 Task: Find connections with filter location Lüneburg with filter topic #leadership with filter profile language English with filter current company Slice with filter school Budge Budge Institute of Technology 276 with filter industry Travel Arrangements with filter service category Resume Writing with filter keywords title Video or Film Producer
Action: Mouse moved to (504, 47)
Screenshot: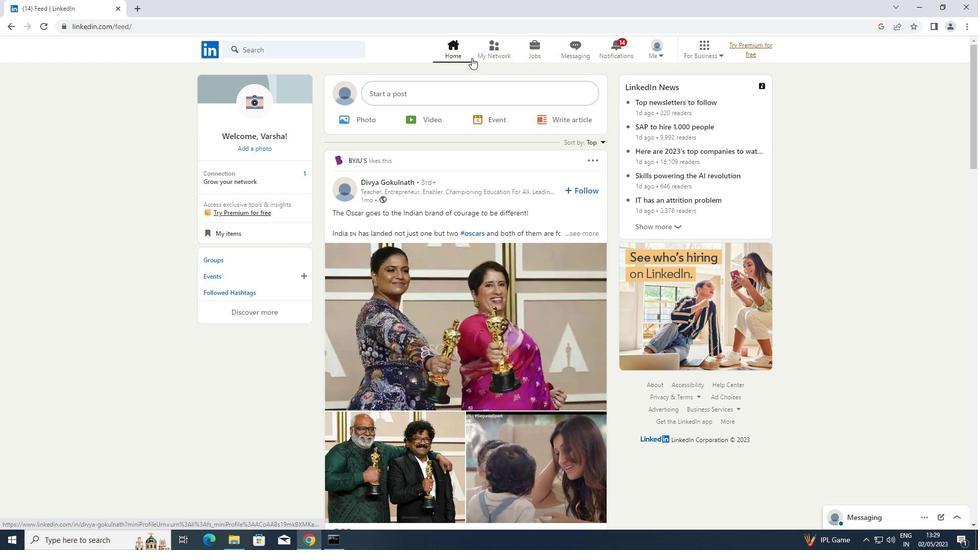 
Action: Mouse pressed left at (504, 47)
Screenshot: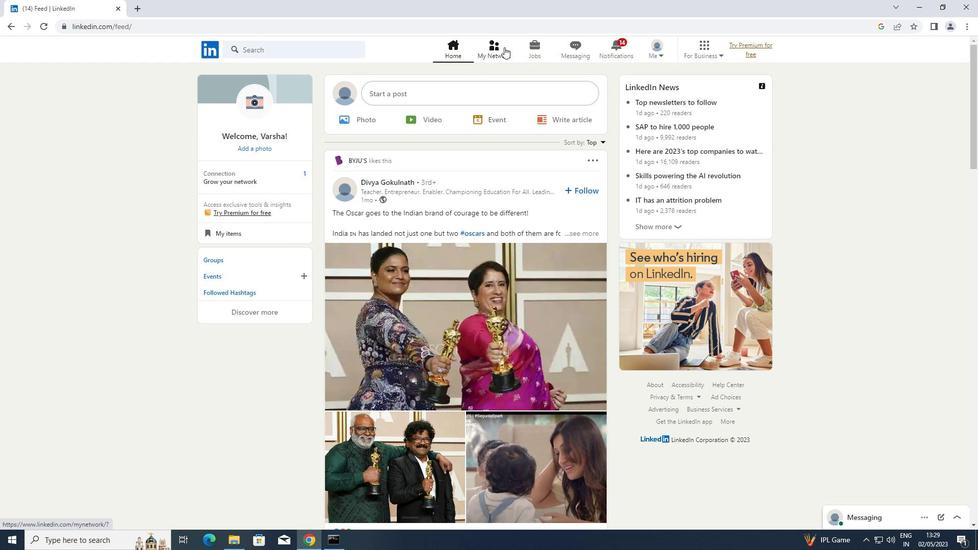 
Action: Mouse moved to (229, 111)
Screenshot: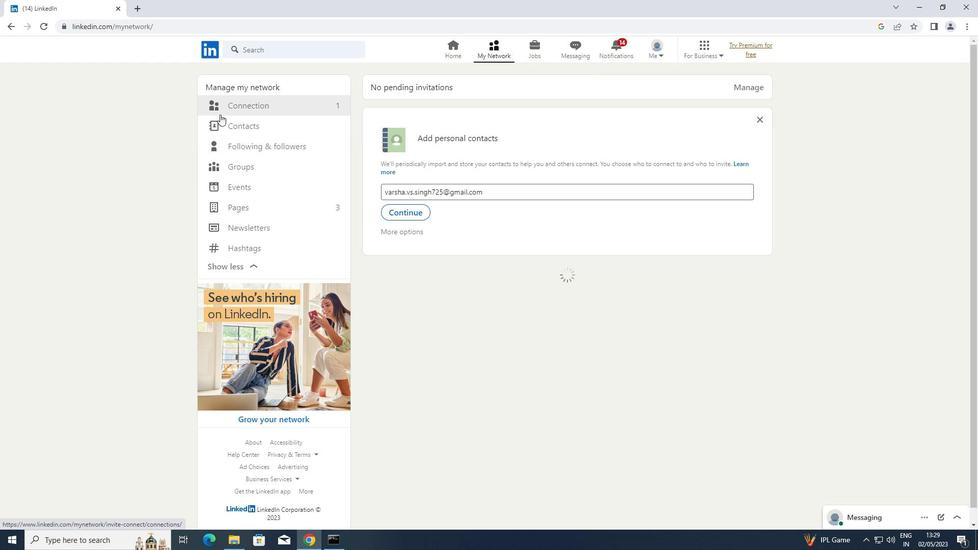 
Action: Mouse pressed left at (229, 111)
Screenshot: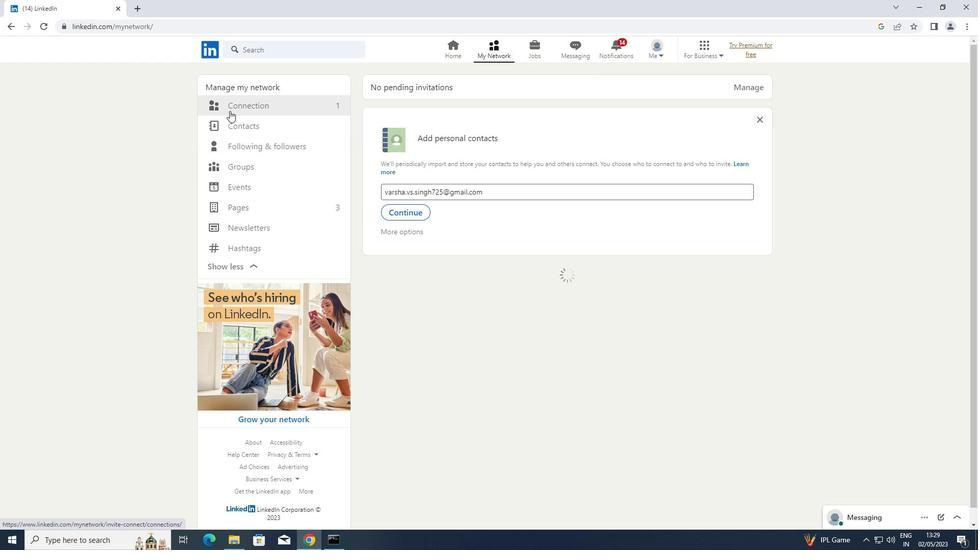 
Action: Mouse moved to (569, 102)
Screenshot: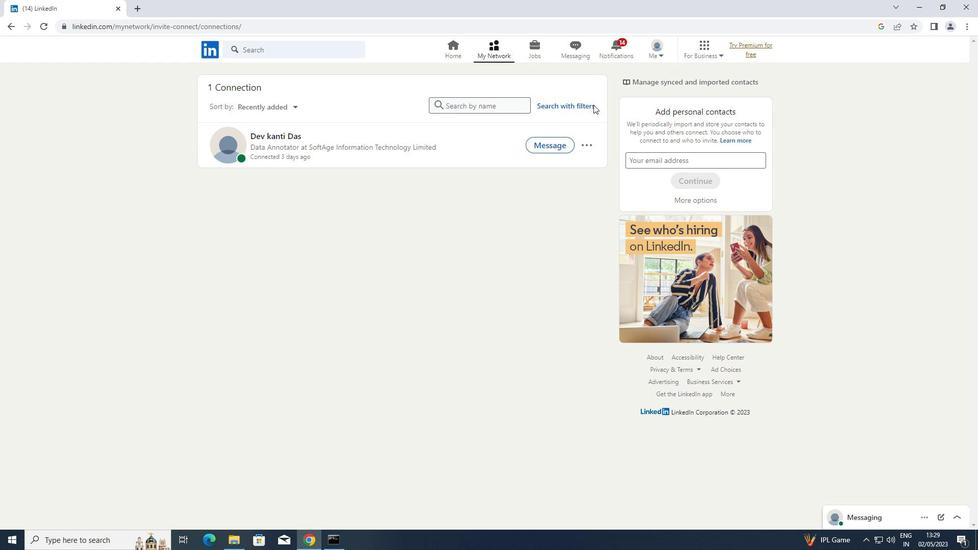 
Action: Mouse pressed left at (569, 102)
Screenshot: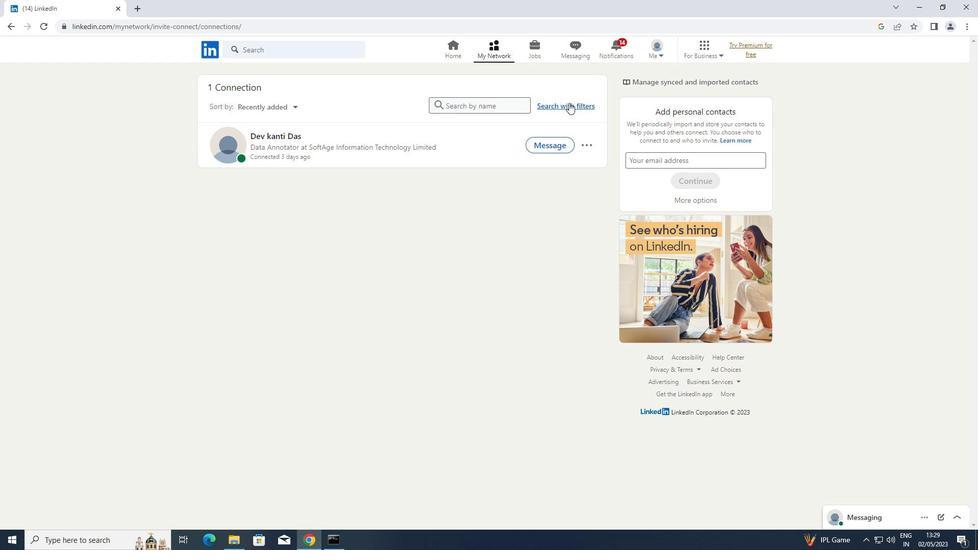 
Action: Mouse moved to (522, 81)
Screenshot: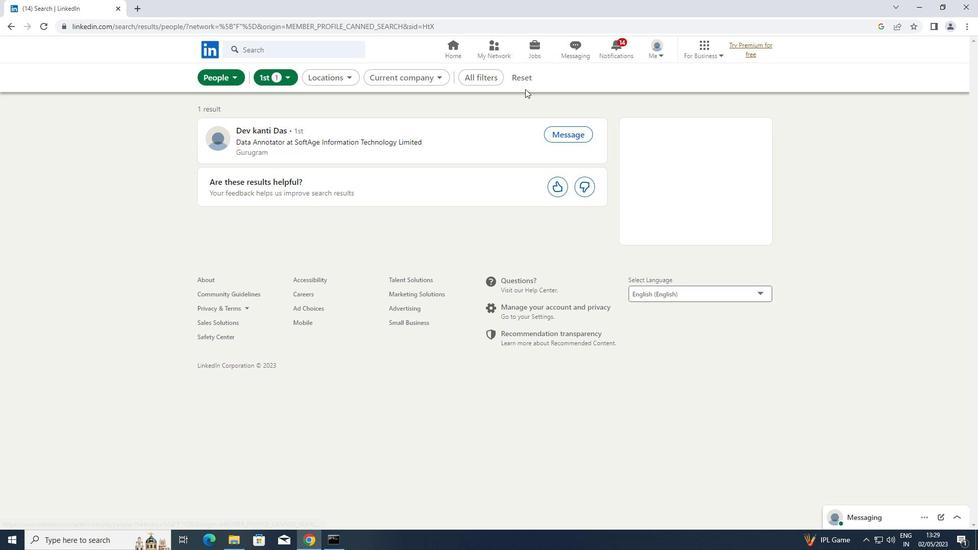 
Action: Mouse pressed left at (522, 81)
Screenshot: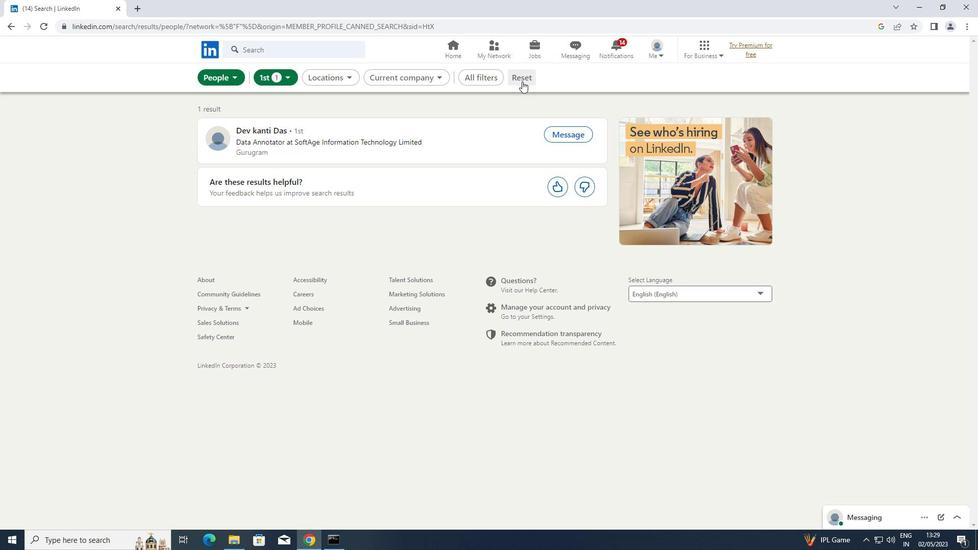 
Action: Mouse moved to (517, 77)
Screenshot: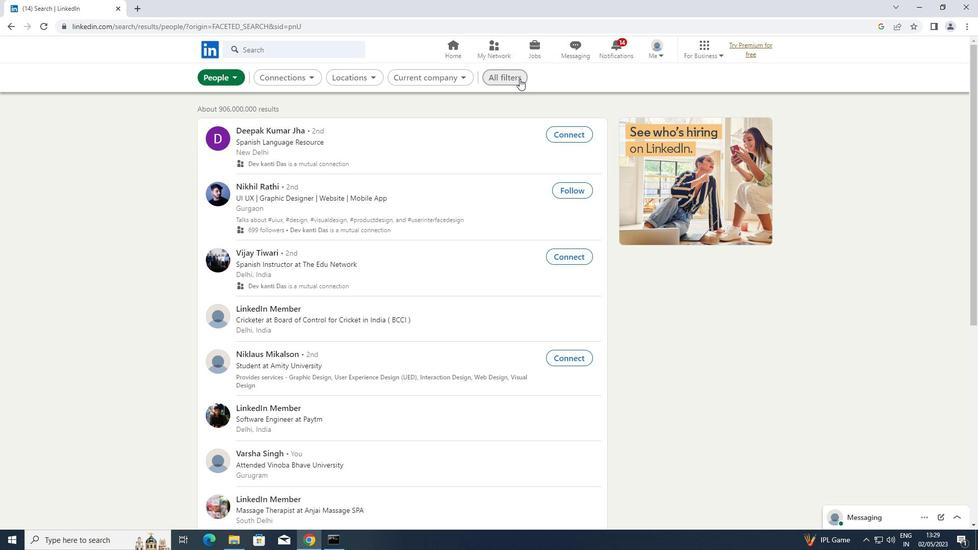 
Action: Mouse pressed left at (517, 77)
Screenshot: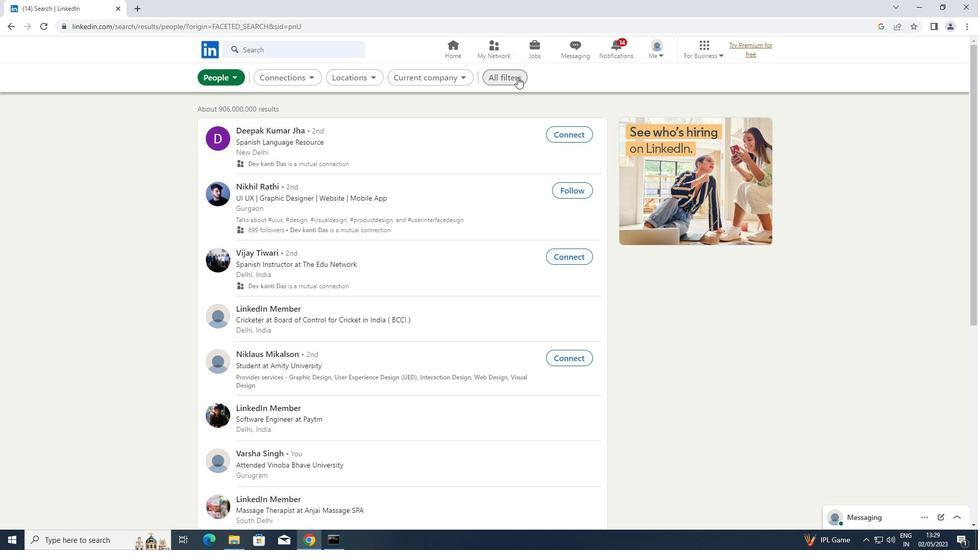
Action: Mouse moved to (721, 220)
Screenshot: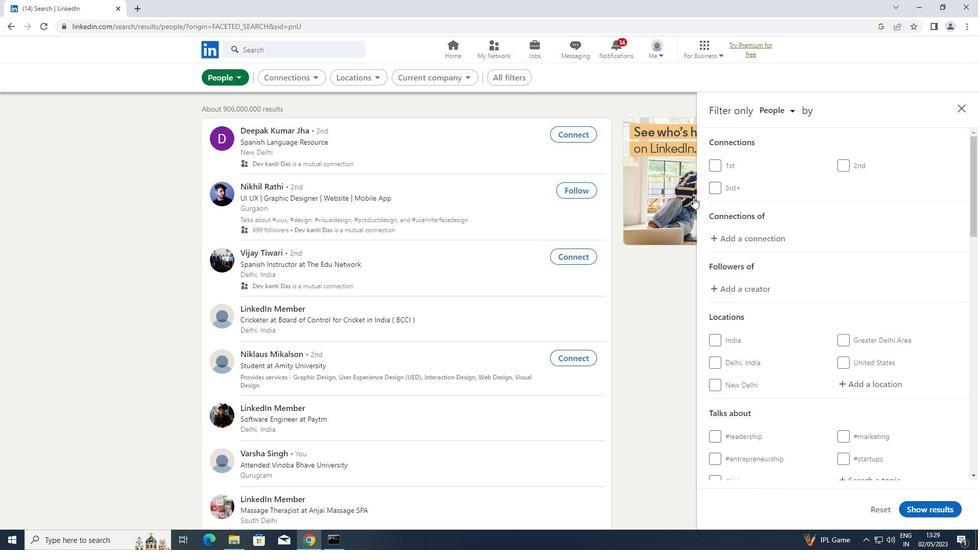 
Action: Mouse scrolled (721, 220) with delta (0, 0)
Screenshot: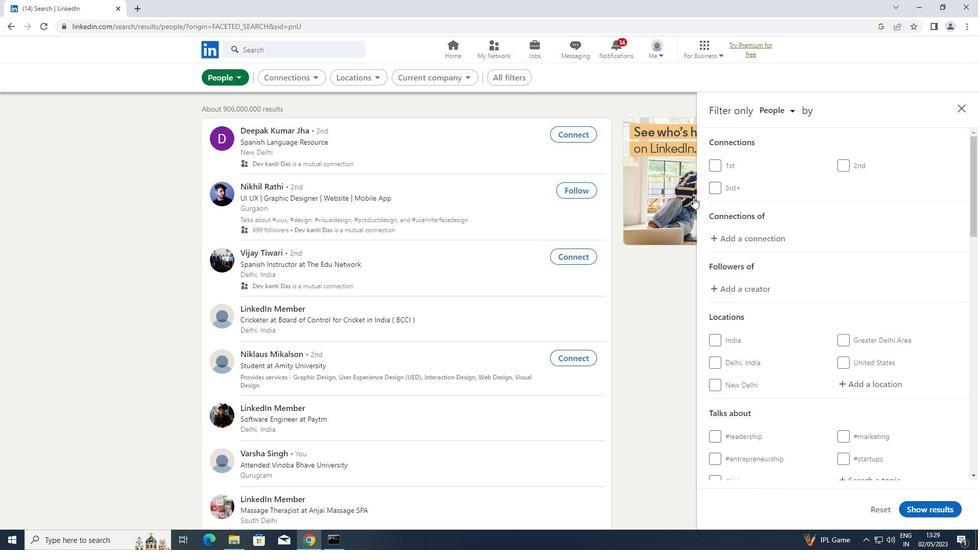 
Action: Mouse moved to (726, 227)
Screenshot: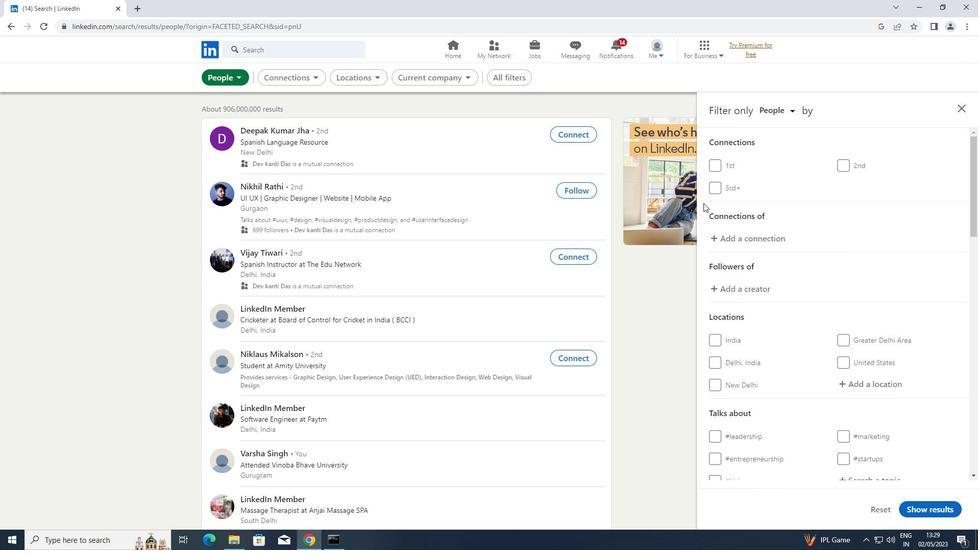 
Action: Mouse scrolled (726, 227) with delta (0, 0)
Screenshot: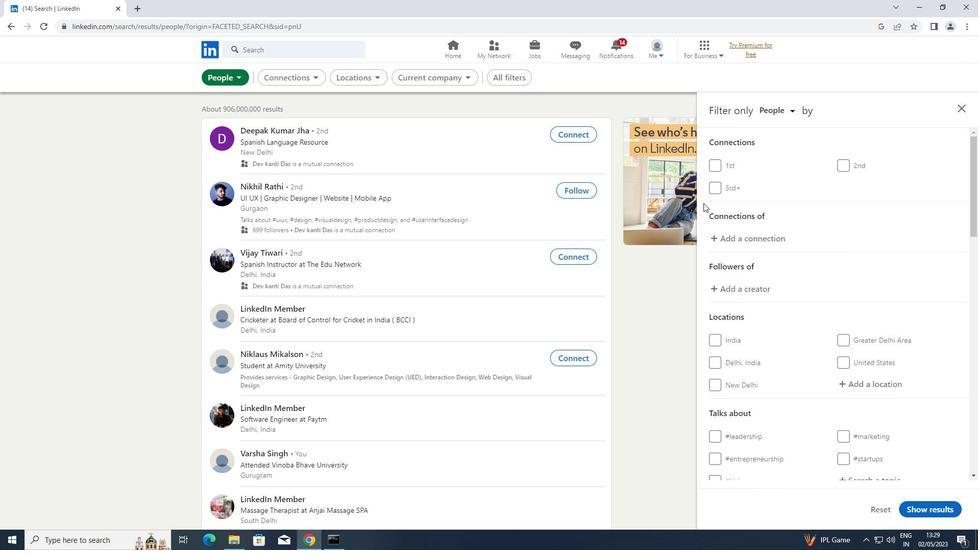 
Action: Mouse scrolled (726, 227) with delta (0, 0)
Screenshot: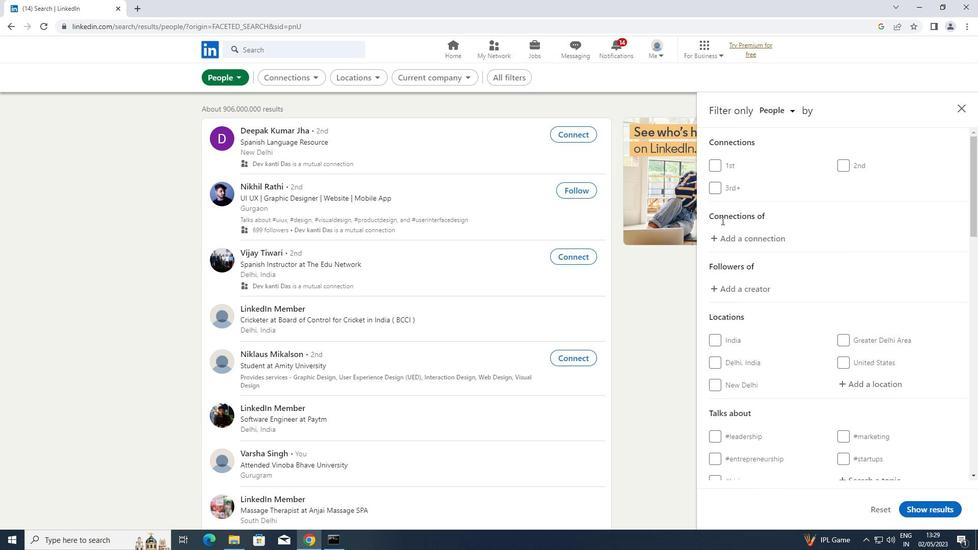
Action: Mouse moved to (864, 232)
Screenshot: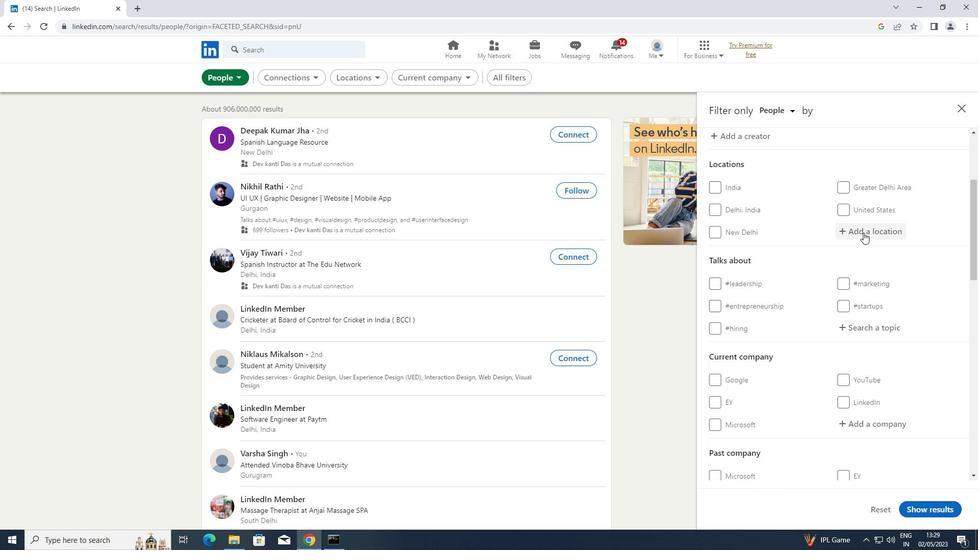 
Action: Mouse pressed left at (864, 232)
Screenshot: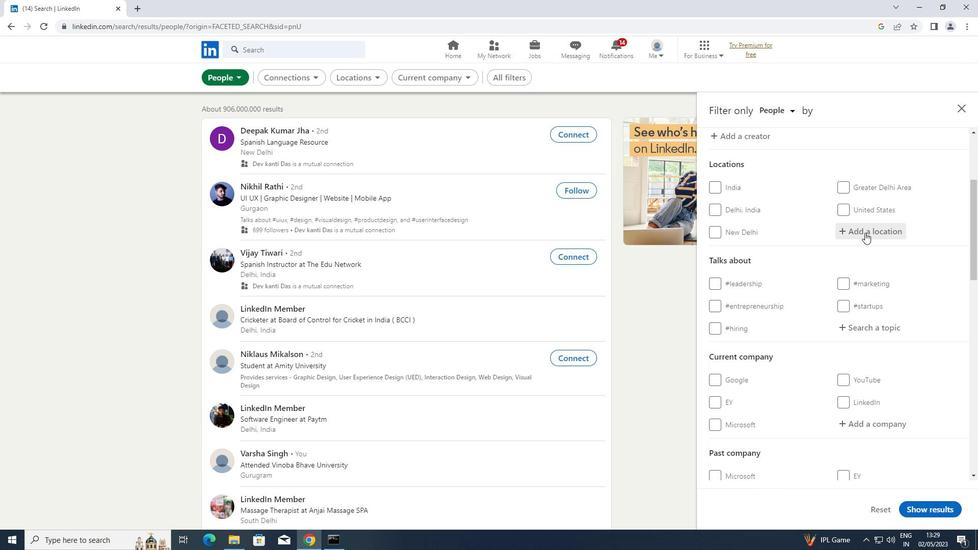 
Action: Key pressed <Key.shift>LUNEBERG
Screenshot: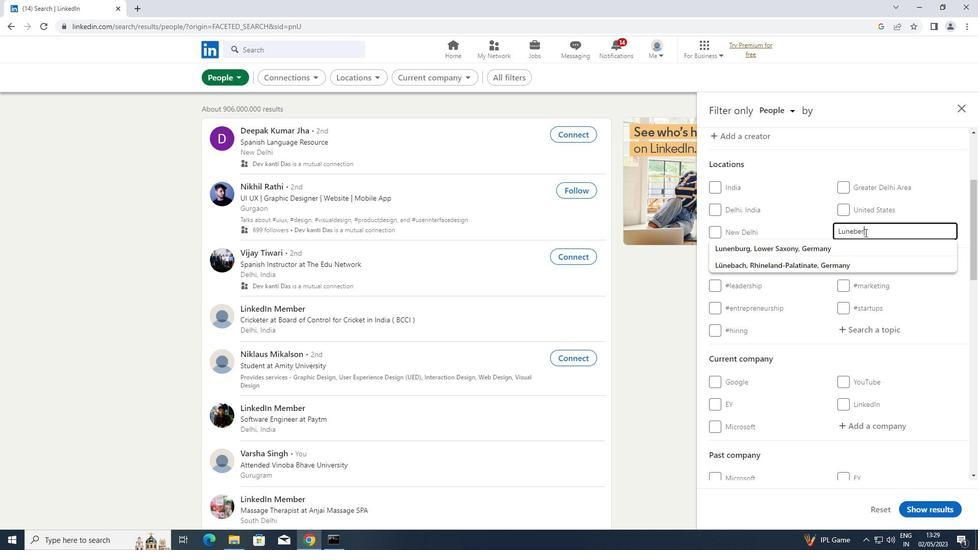 
Action: Mouse moved to (869, 327)
Screenshot: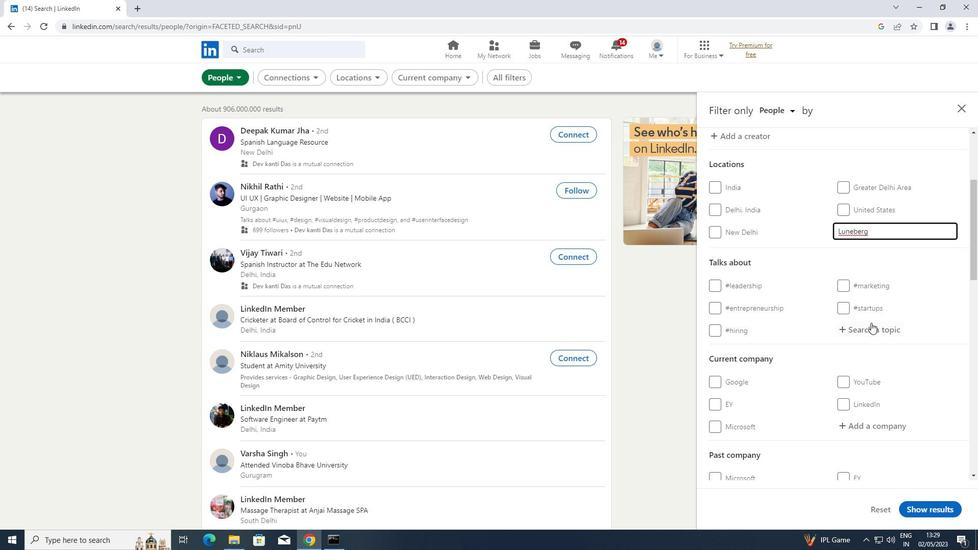 
Action: Mouse pressed left at (869, 327)
Screenshot: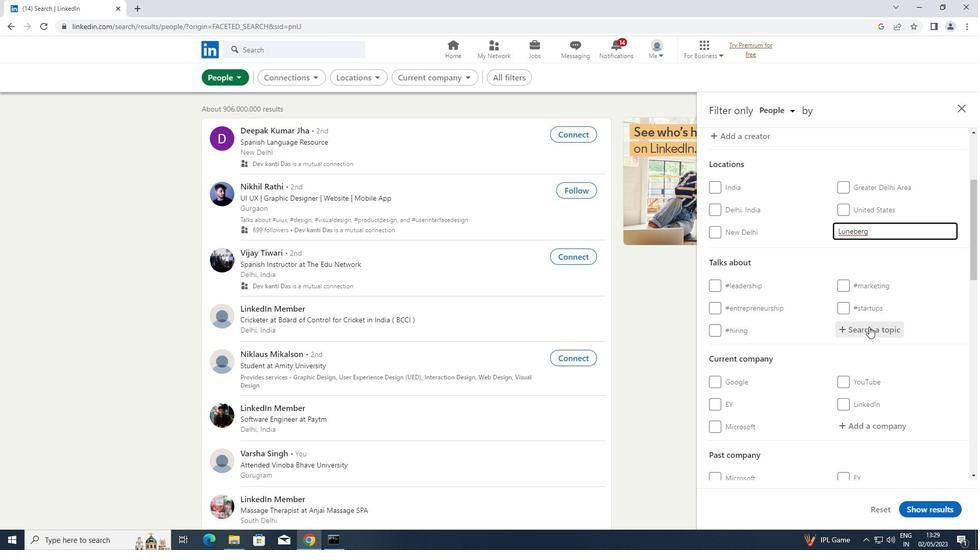 
Action: Key pressed LEADERSHI
Screenshot: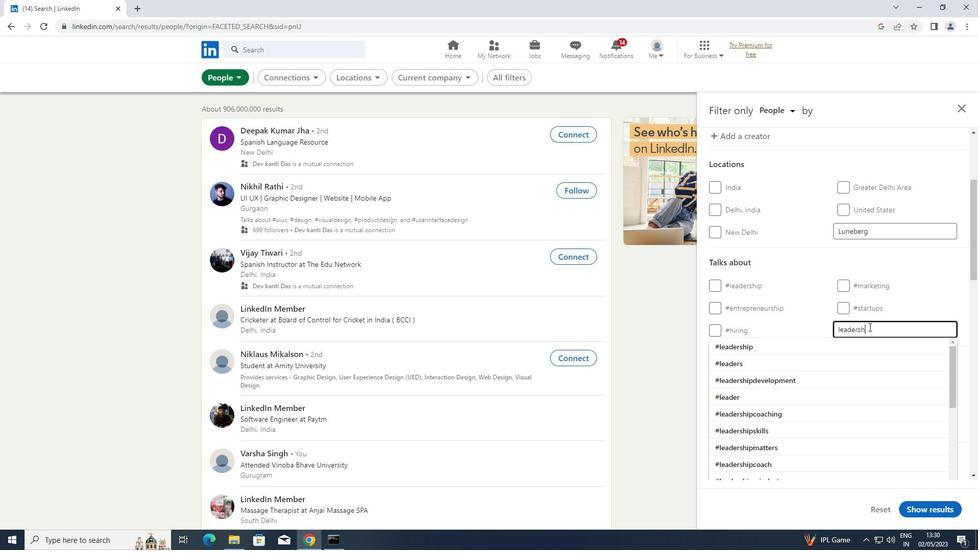 
Action: Mouse moved to (799, 347)
Screenshot: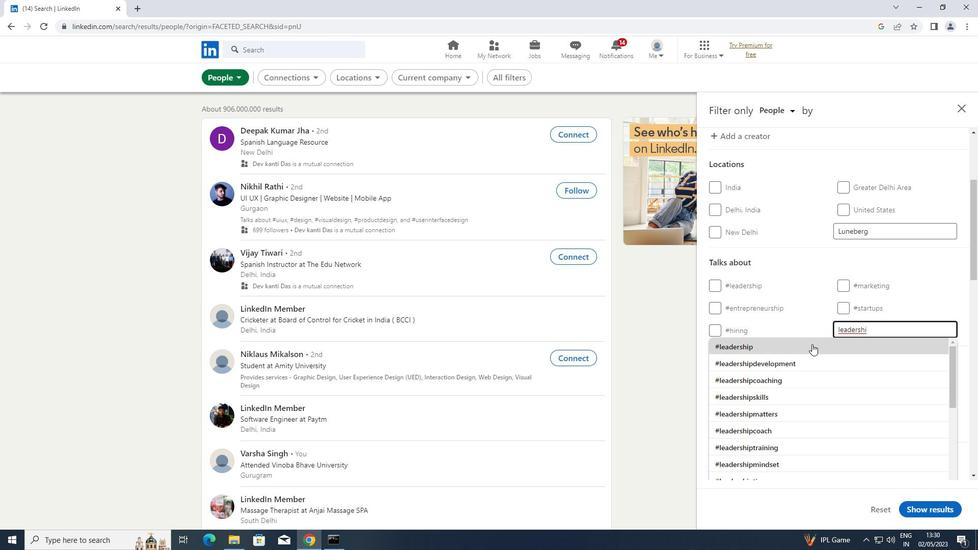 
Action: Mouse pressed left at (799, 347)
Screenshot: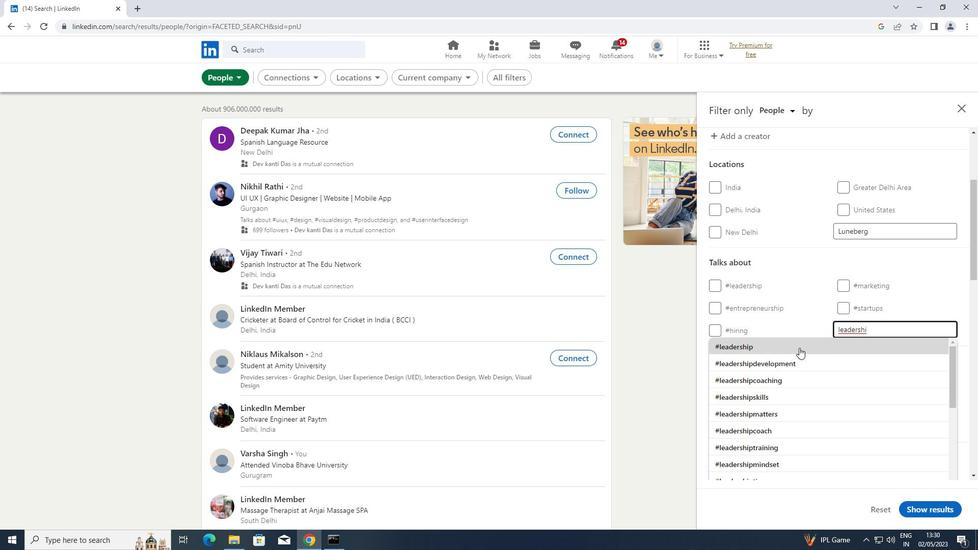 
Action: Mouse moved to (798, 344)
Screenshot: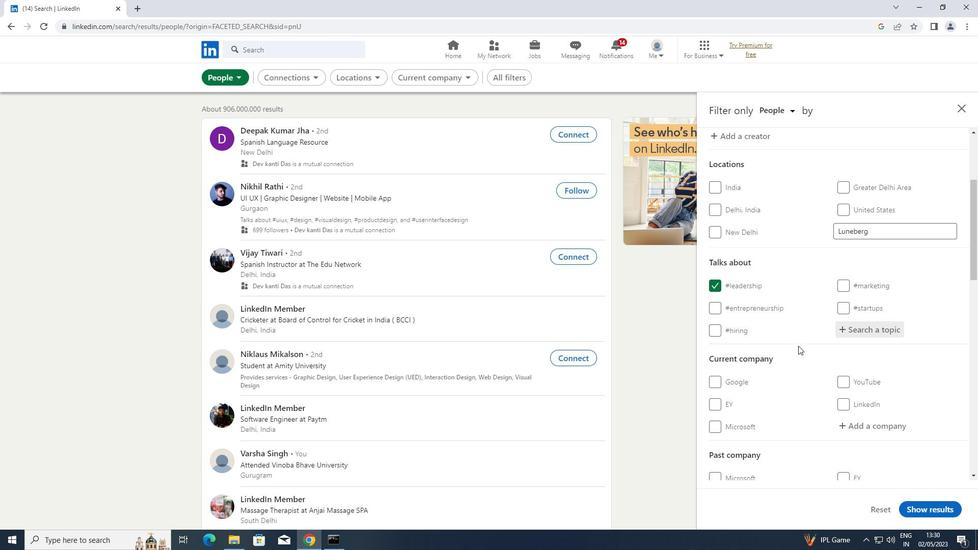 
Action: Mouse scrolled (798, 343) with delta (0, 0)
Screenshot: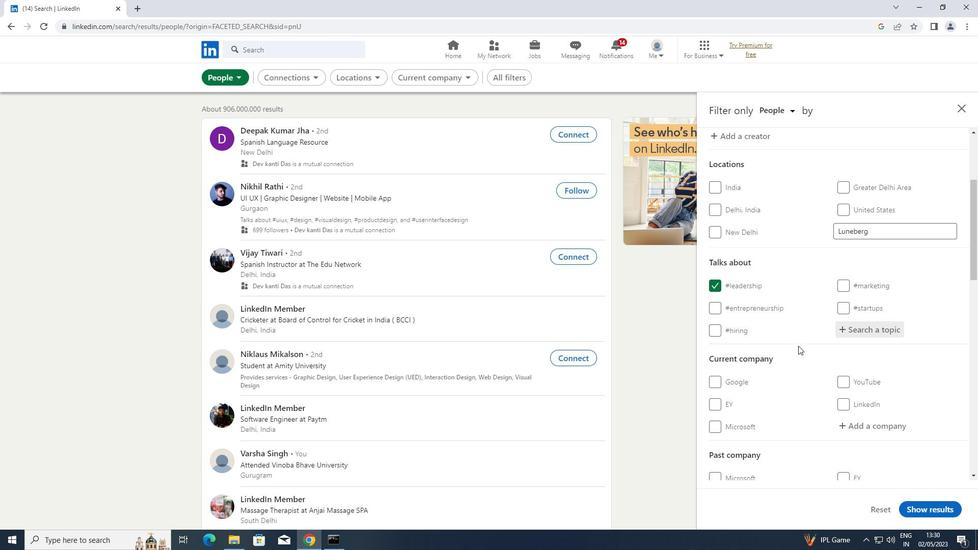 
Action: Mouse scrolled (798, 343) with delta (0, 0)
Screenshot: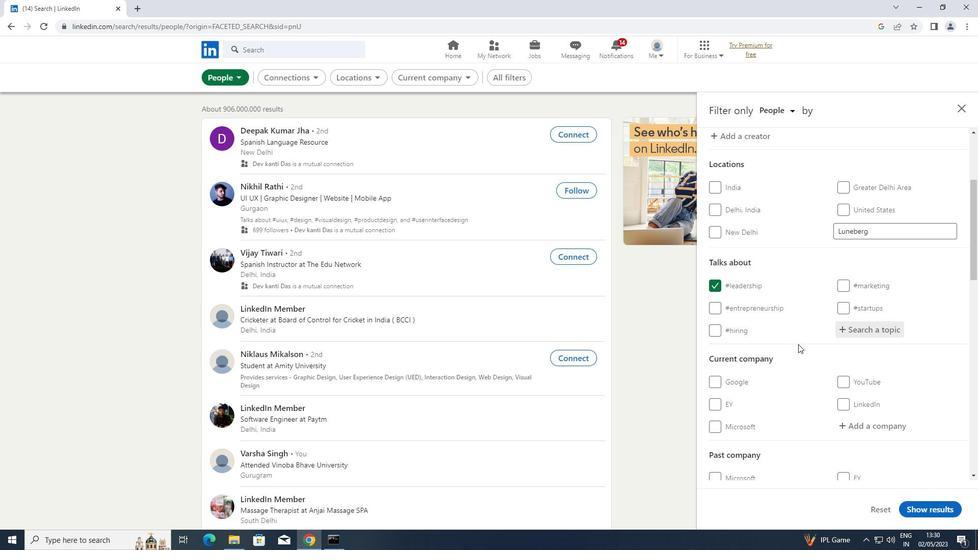 
Action: Mouse scrolled (798, 343) with delta (0, 0)
Screenshot: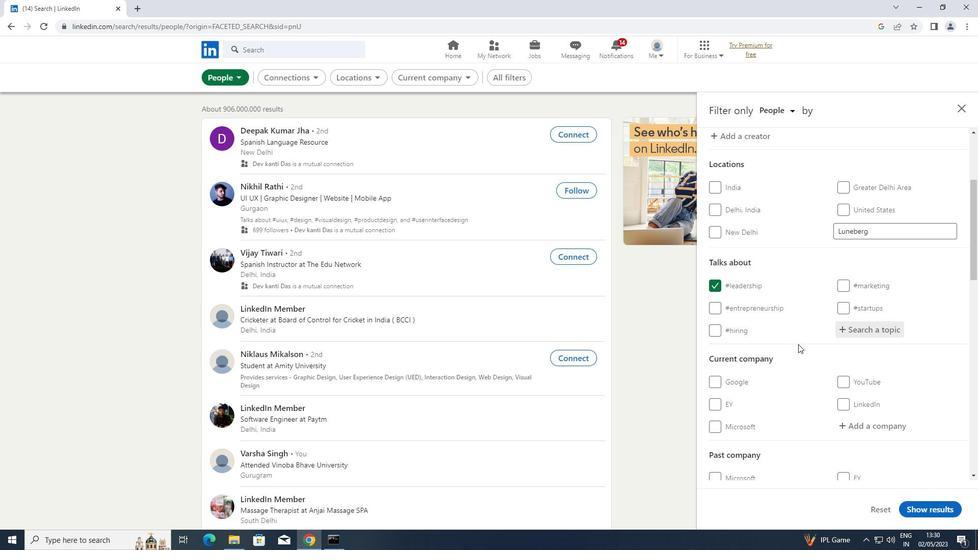 
Action: Mouse scrolled (798, 343) with delta (0, 0)
Screenshot: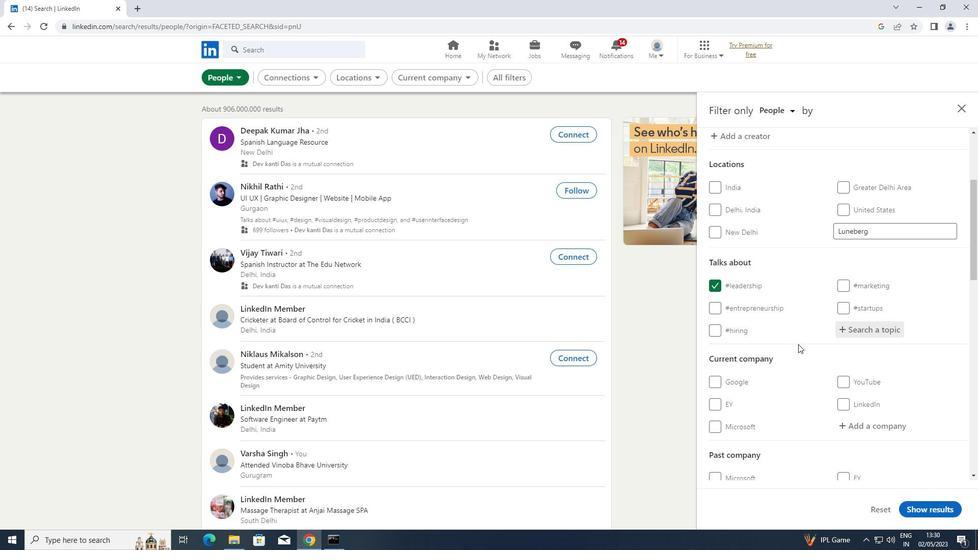 
Action: Mouse scrolled (798, 343) with delta (0, 0)
Screenshot: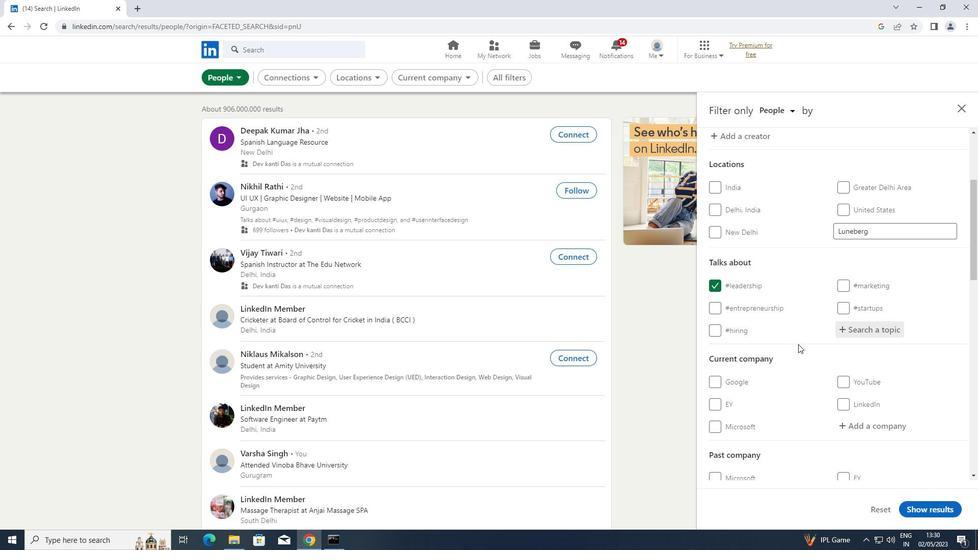 
Action: Mouse moved to (798, 343)
Screenshot: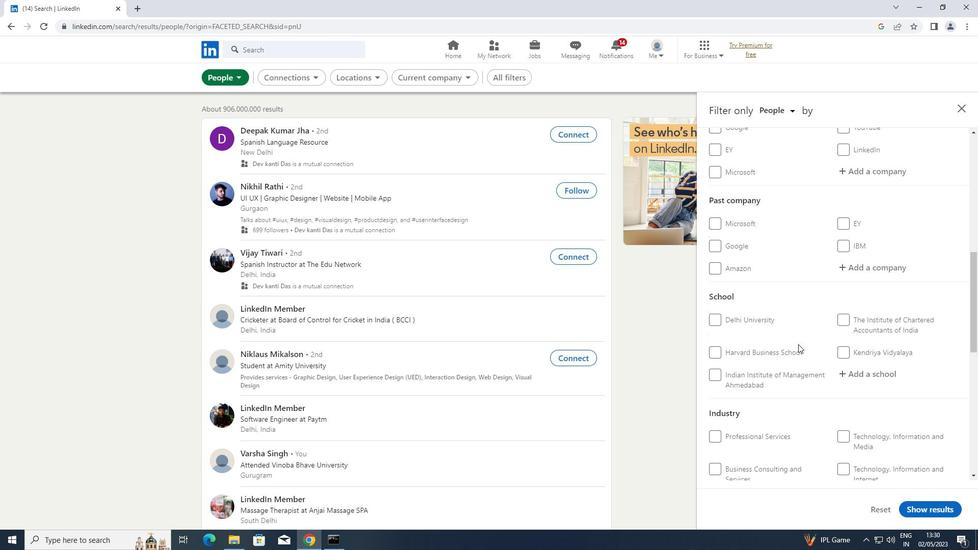 
Action: Mouse scrolled (798, 342) with delta (0, 0)
Screenshot: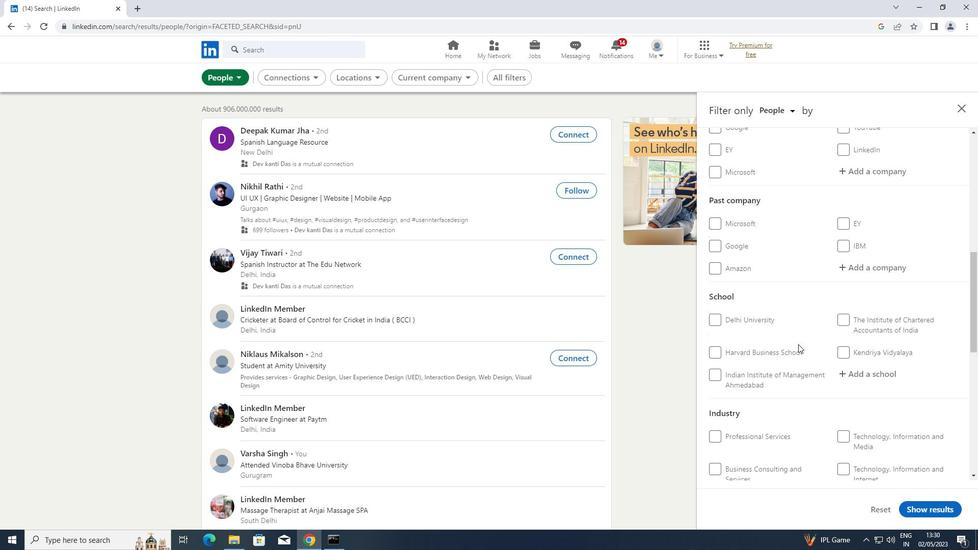 
Action: Mouse scrolled (798, 342) with delta (0, 0)
Screenshot: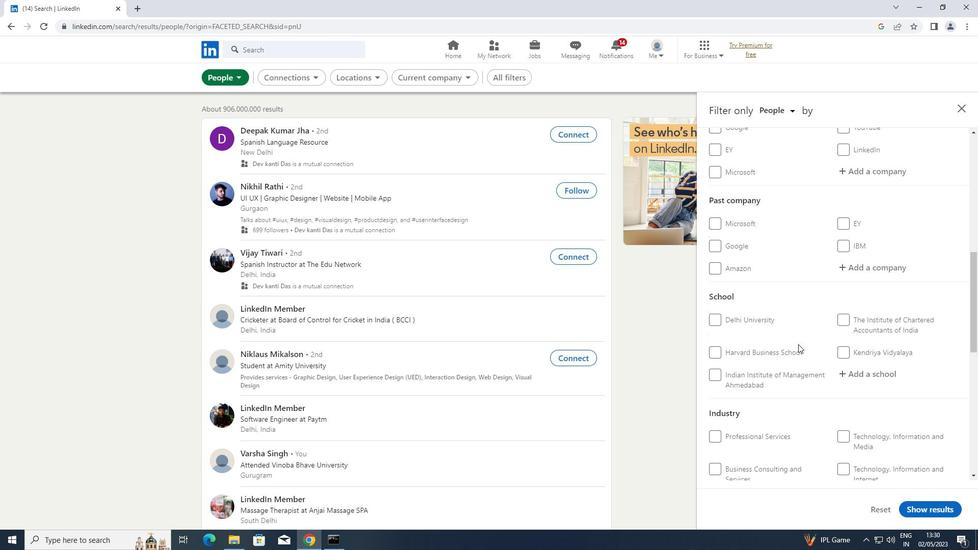 
Action: Mouse scrolled (798, 342) with delta (0, 0)
Screenshot: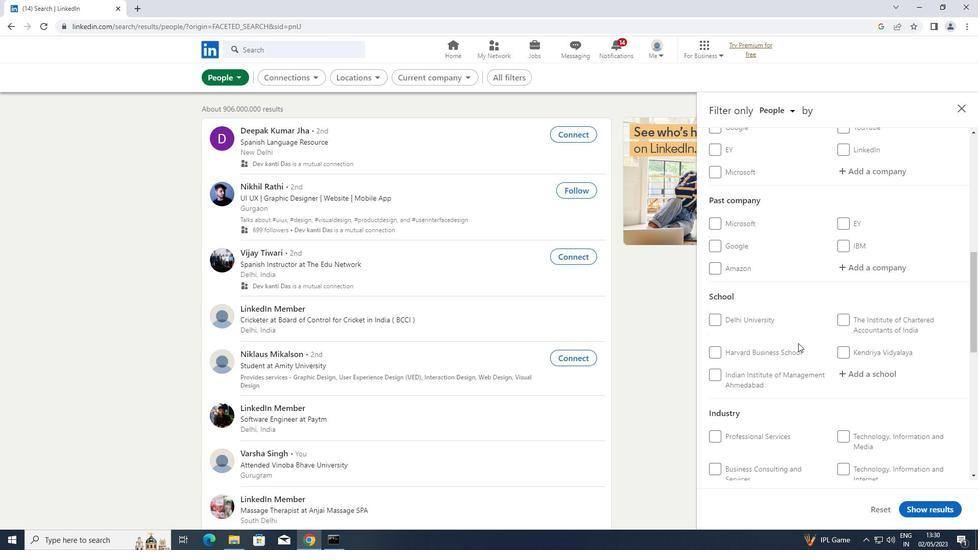 
Action: Mouse moved to (716, 398)
Screenshot: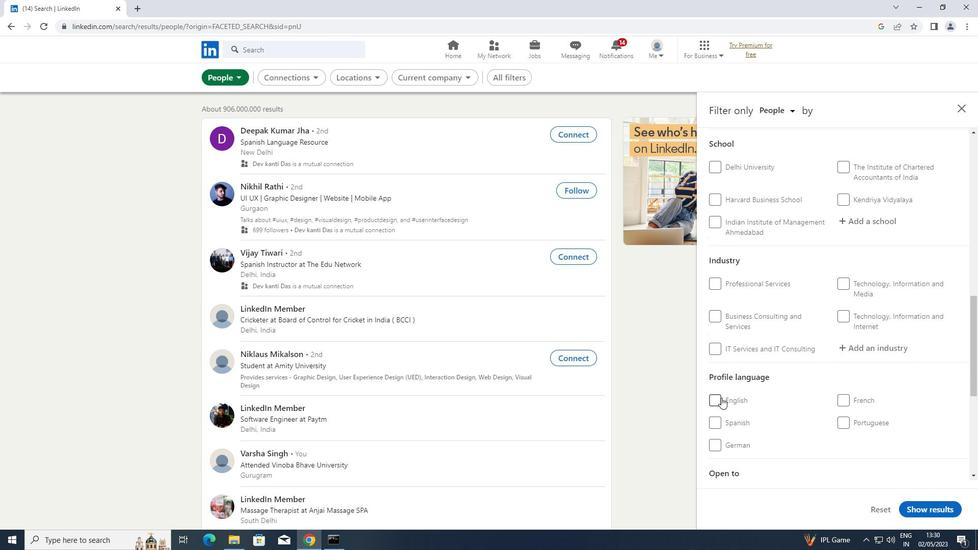 
Action: Mouse pressed left at (716, 398)
Screenshot: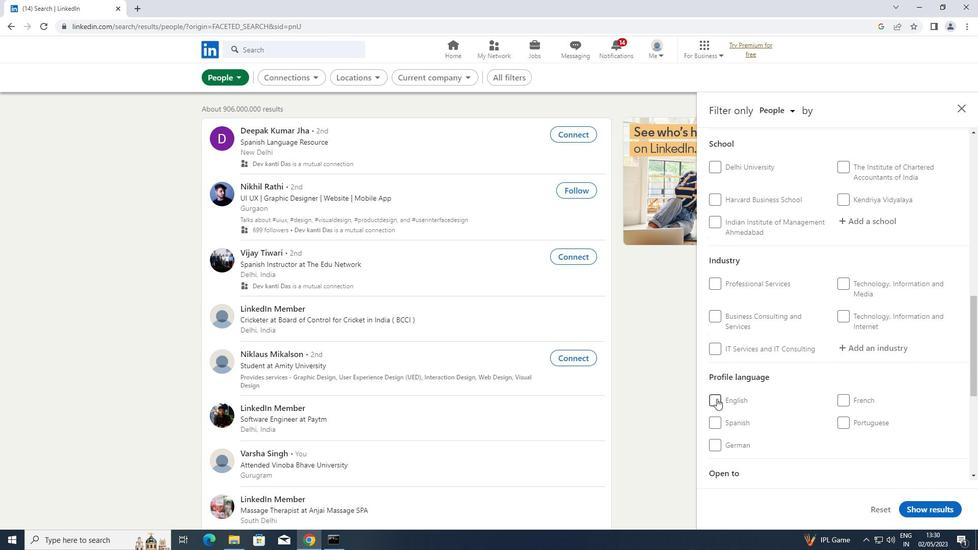 
Action: Mouse moved to (776, 340)
Screenshot: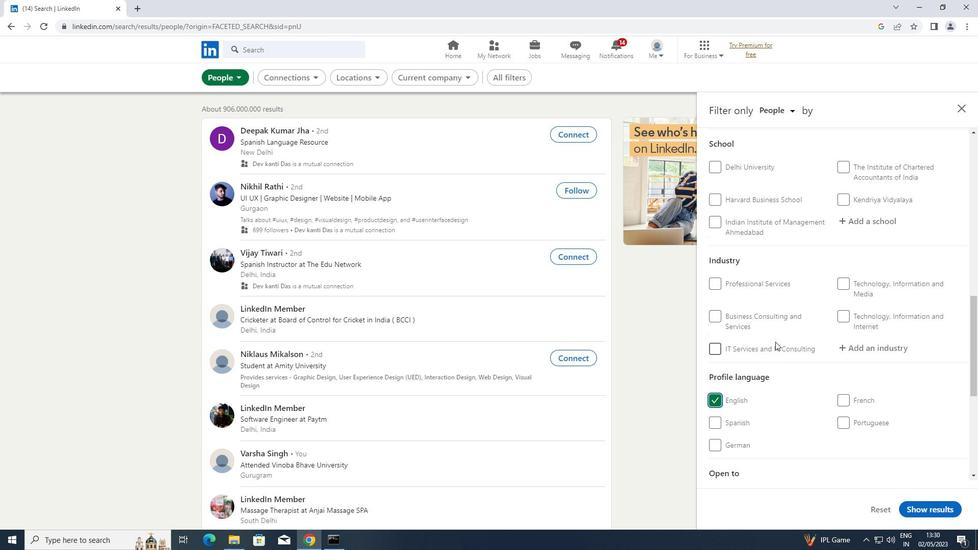 
Action: Mouse scrolled (776, 340) with delta (0, 0)
Screenshot: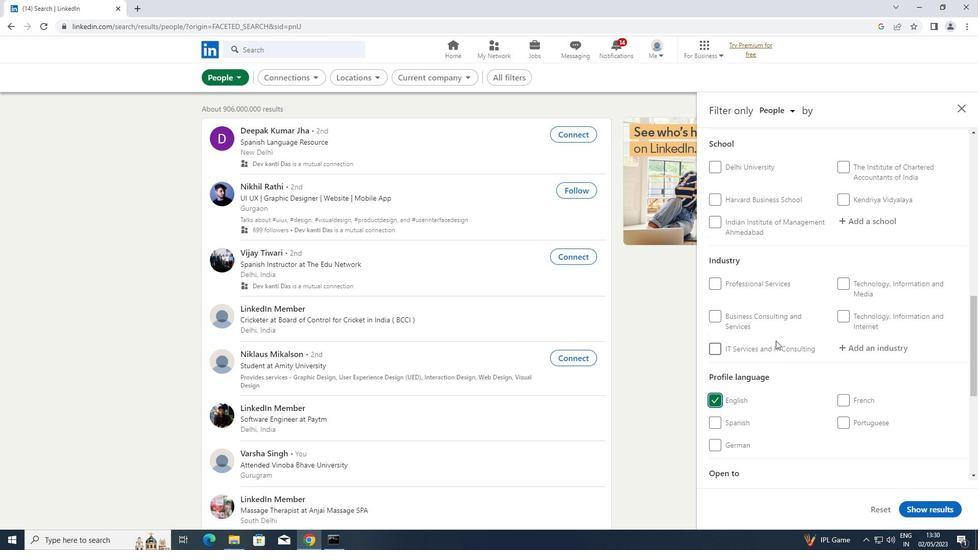 
Action: Mouse moved to (776, 339)
Screenshot: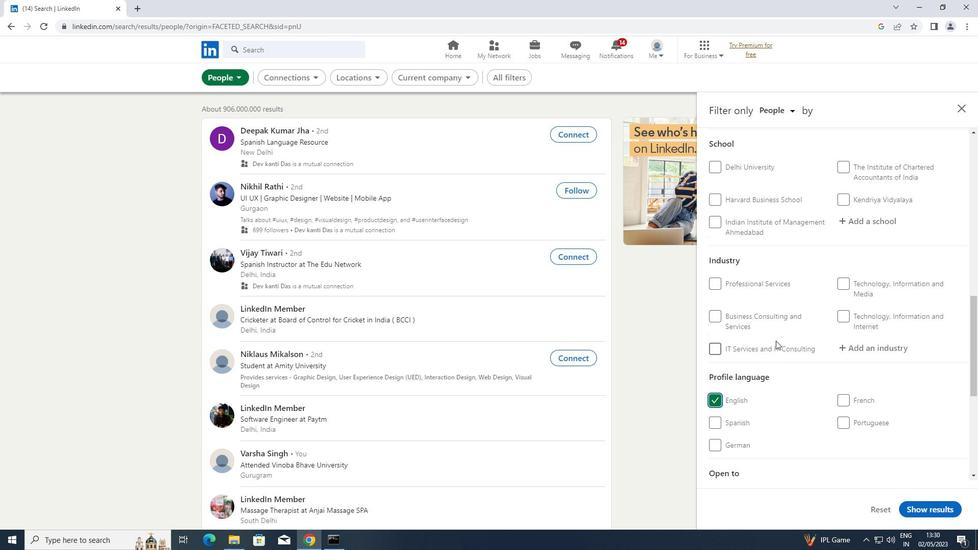 
Action: Mouse scrolled (776, 340) with delta (0, 0)
Screenshot: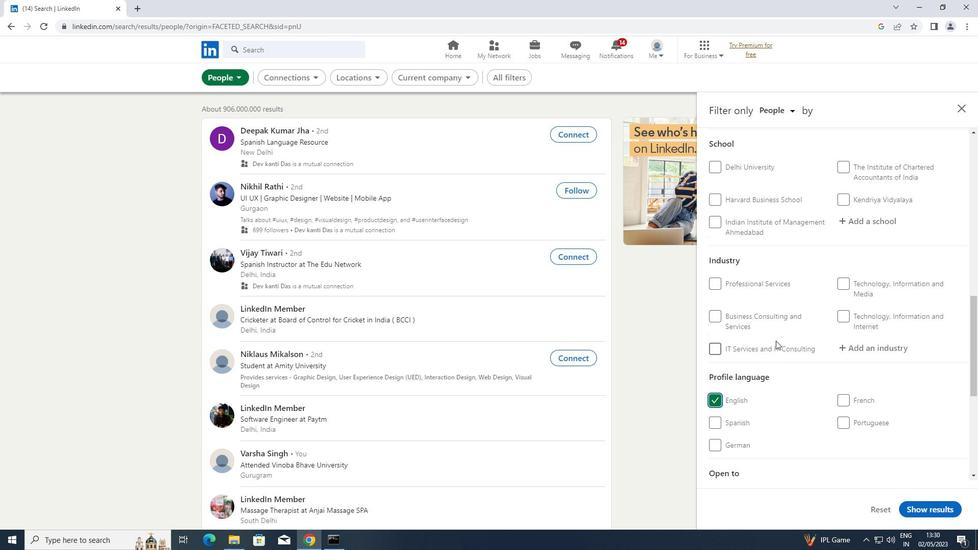 
Action: Mouse moved to (776, 338)
Screenshot: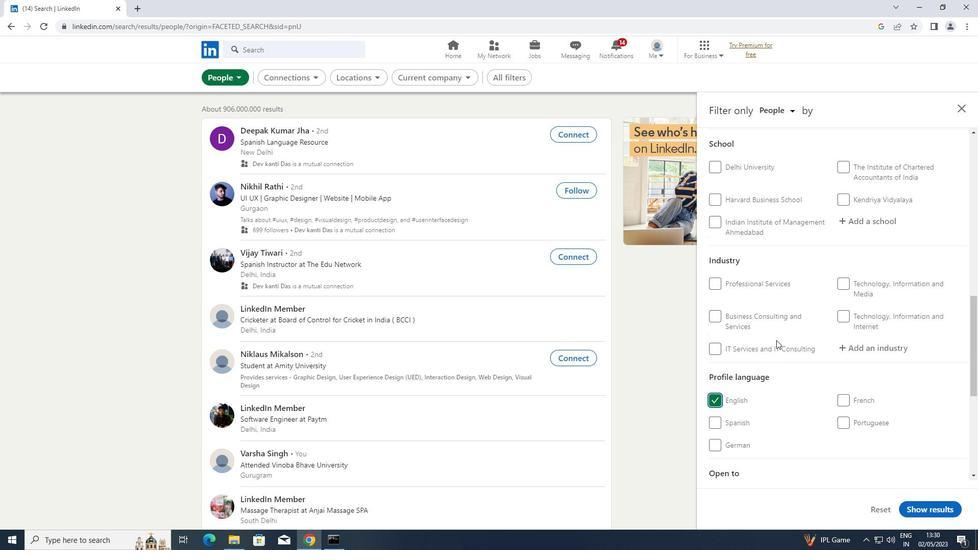 
Action: Mouse scrolled (776, 339) with delta (0, 0)
Screenshot: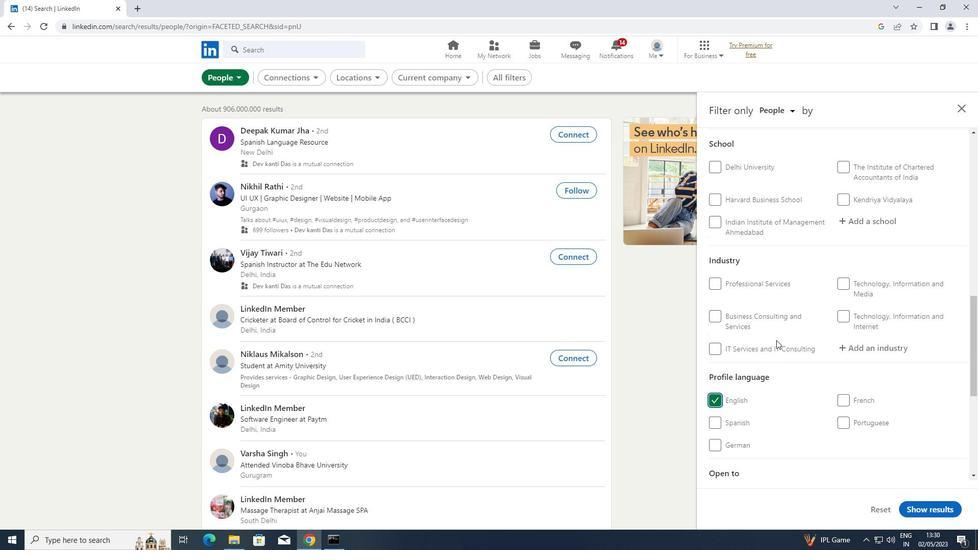 
Action: Mouse moved to (776, 338)
Screenshot: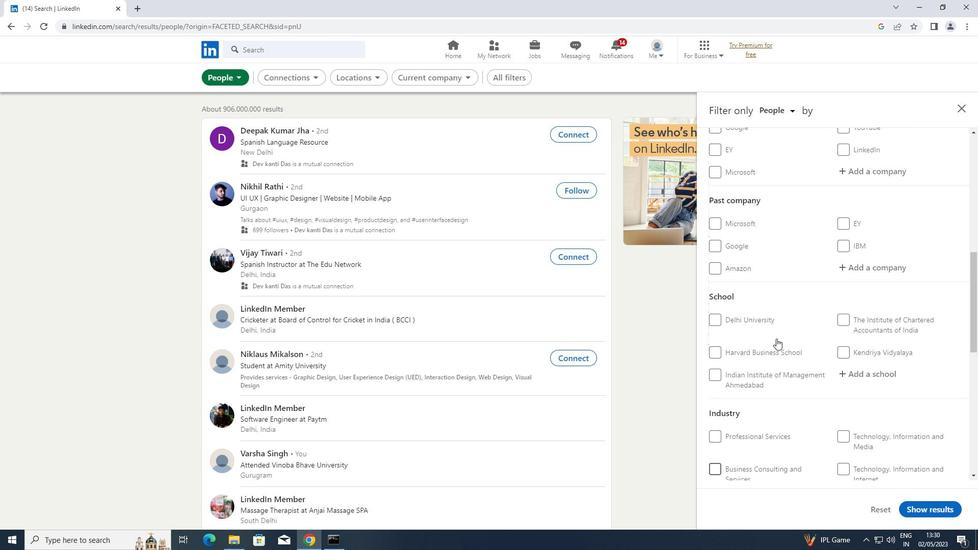
Action: Mouse scrolled (776, 339) with delta (0, 0)
Screenshot: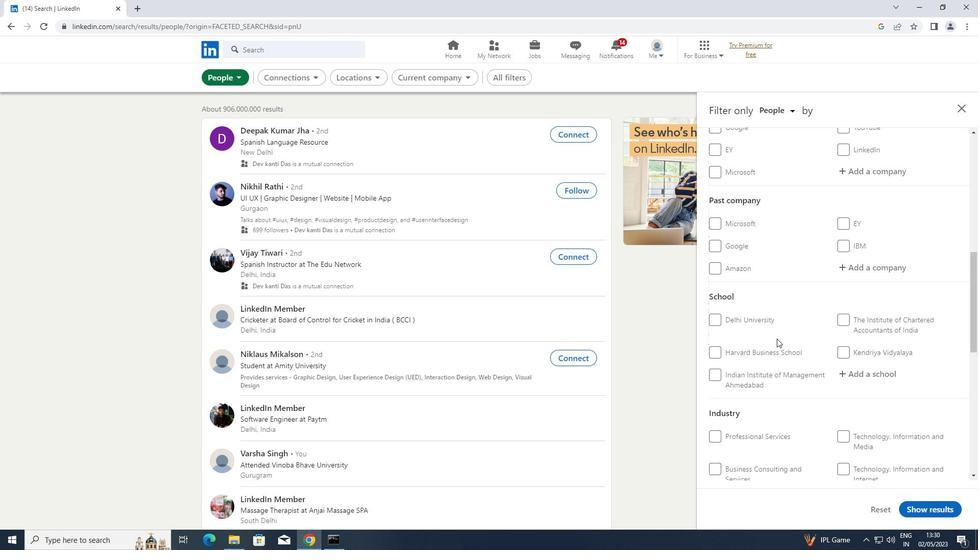 
Action: Mouse scrolled (776, 339) with delta (0, 0)
Screenshot: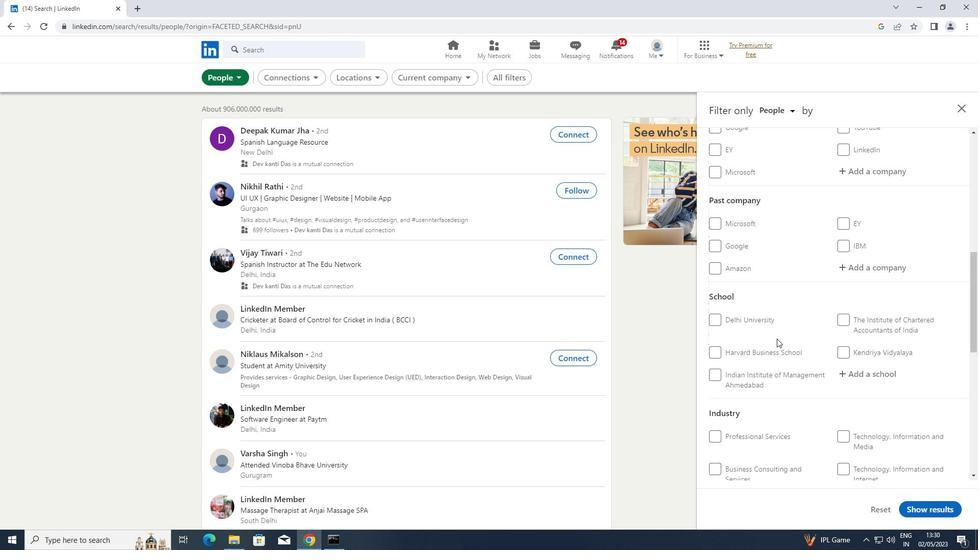 
Action: Mouse scrolled (776, 338) with delta (0, 0)
Screenshot: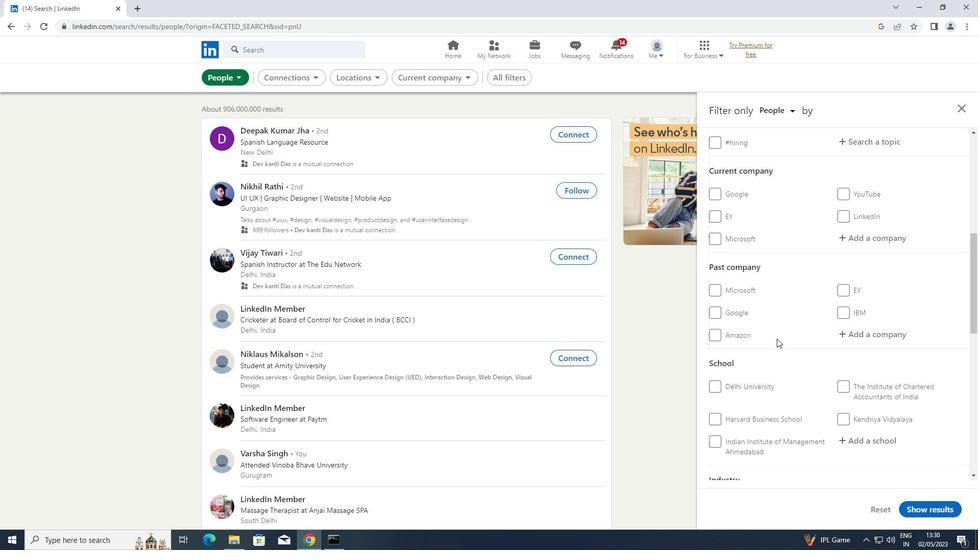 
Action: Mouse moved to (880, 219)
Screenshot: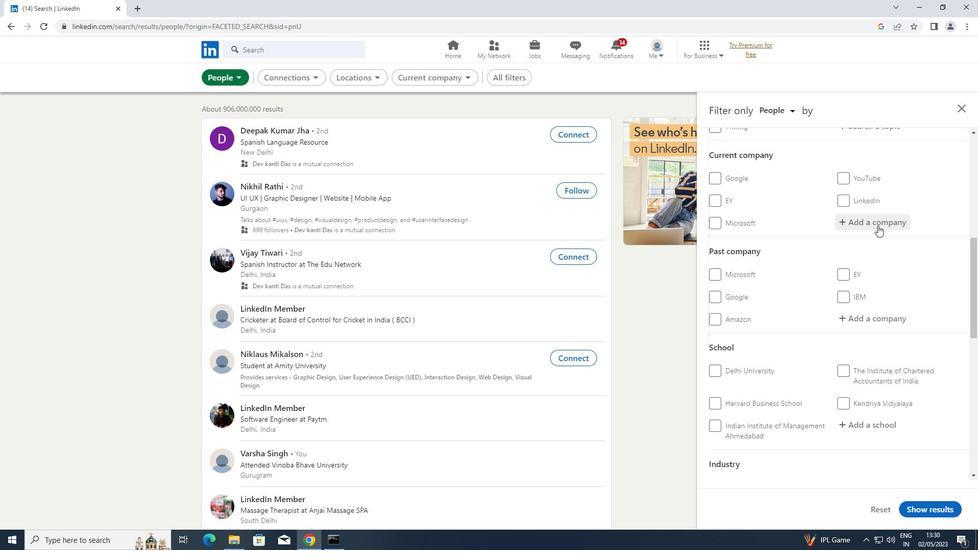 
Action: Mouse pressed left at (880, 219)
Screenshot: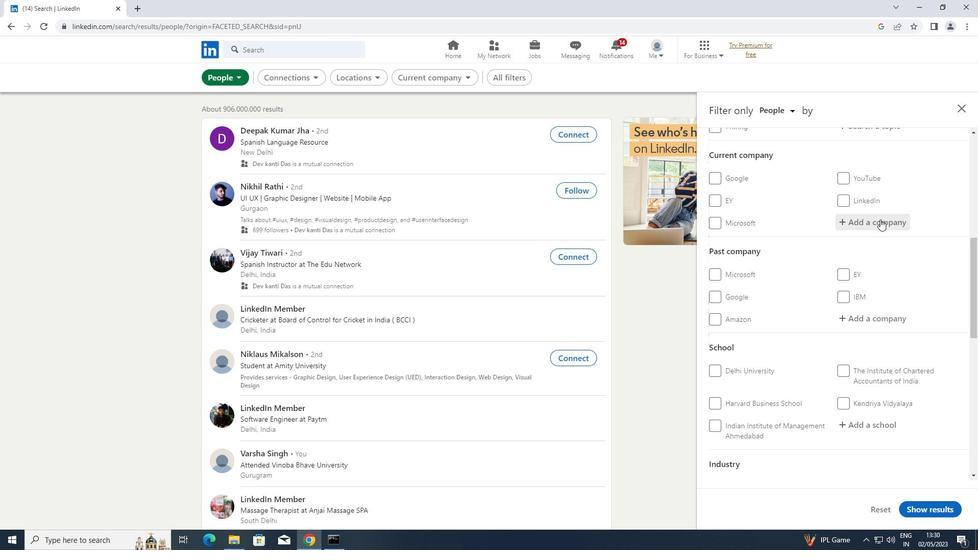 
Action: Key pressed <Key.shift>SLICE
Screenshot: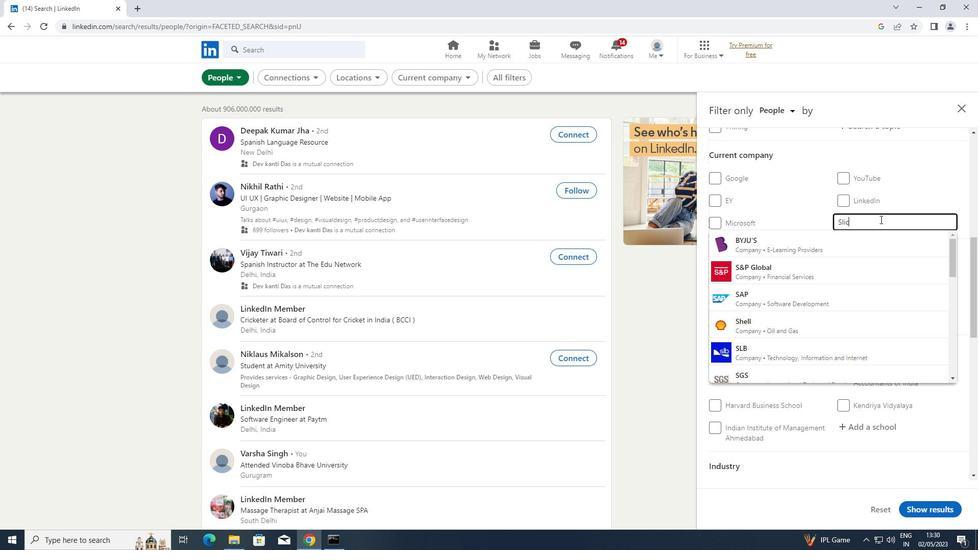 
Action: Mouse moved to (800, 247)
Screenshot: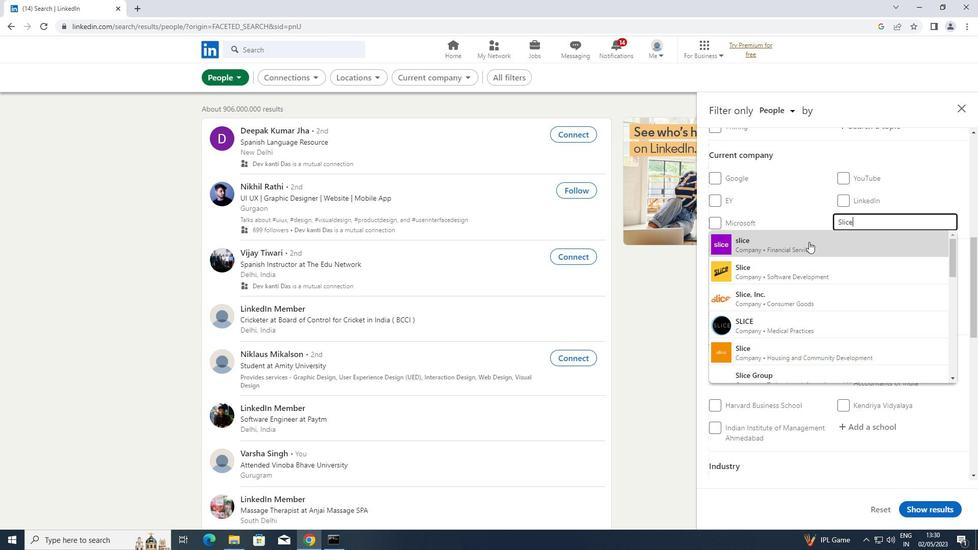 
Action: Mouse pressed left at (800, 247)
Screenshot: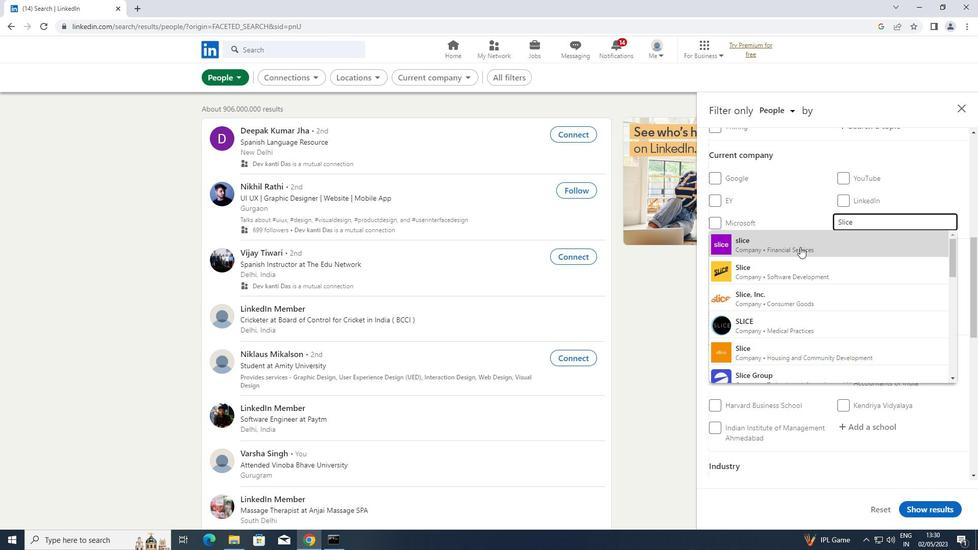 
Action: Mouse scrolled (800, 246) with delta (0, 0)
Screenshot: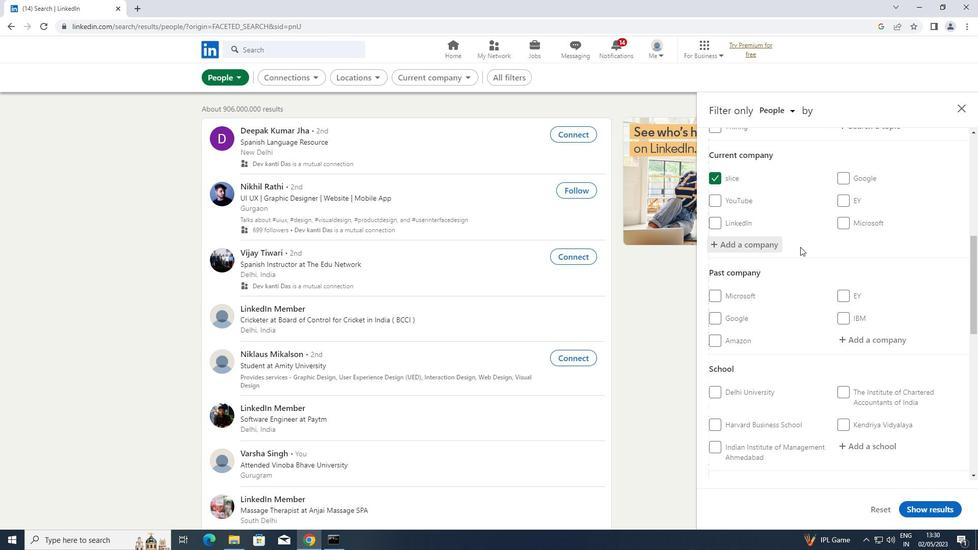 
Action: Mouse scrolled (800, 246) with delta (0, 0)
Screenshot: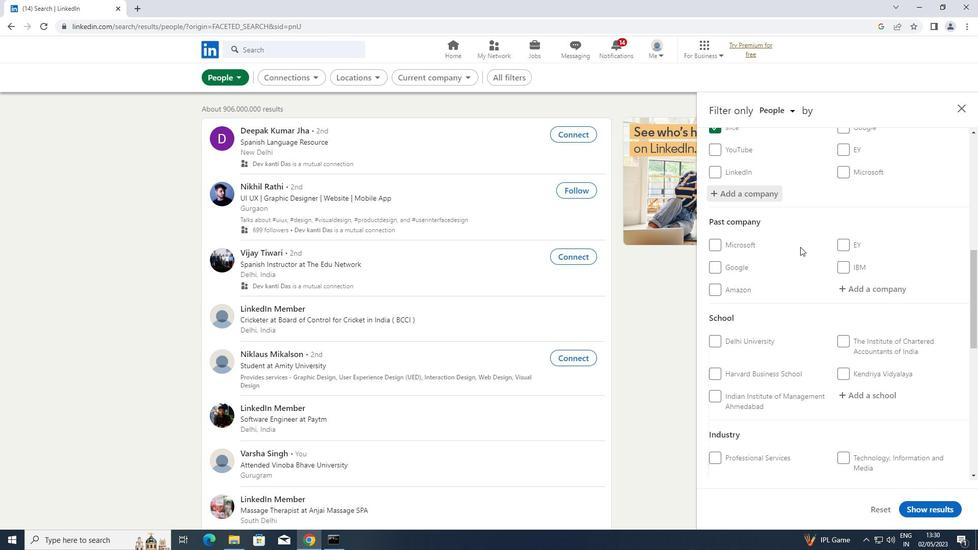 
Action: Mouse scrolled (800, 246) with delta (0, 0)
Screenshot: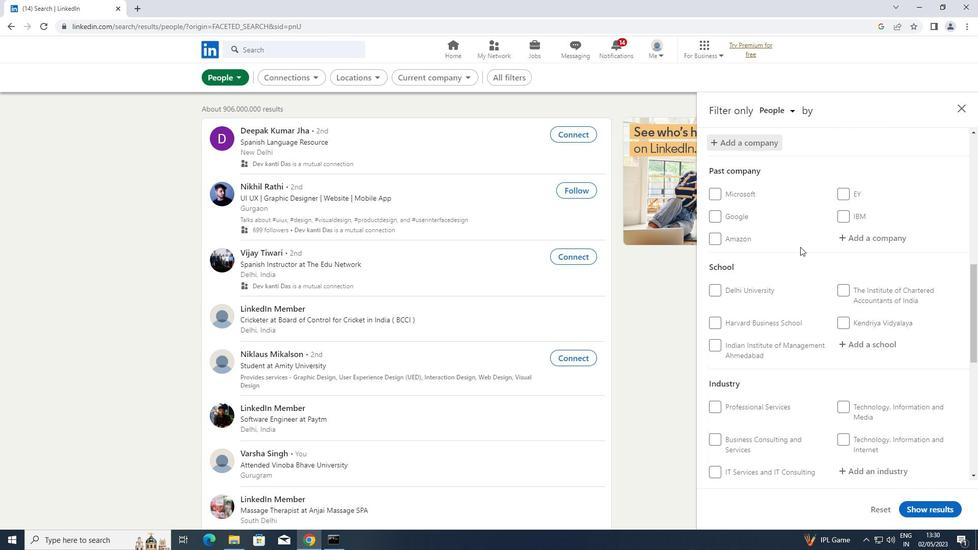 
Action: Mouse moved to (862, 291)
Screenshot: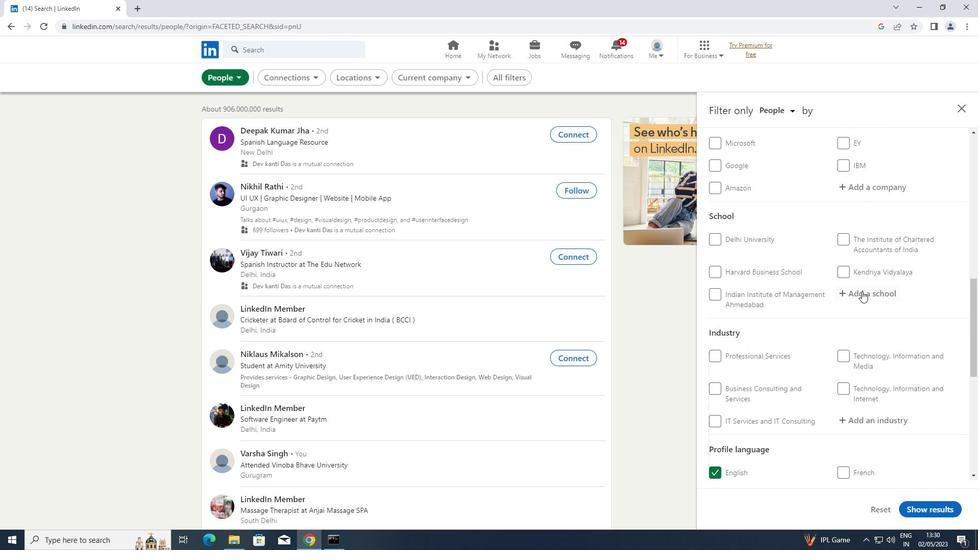 
Action: Mouse pressed left at (862, 291)
Screenshot: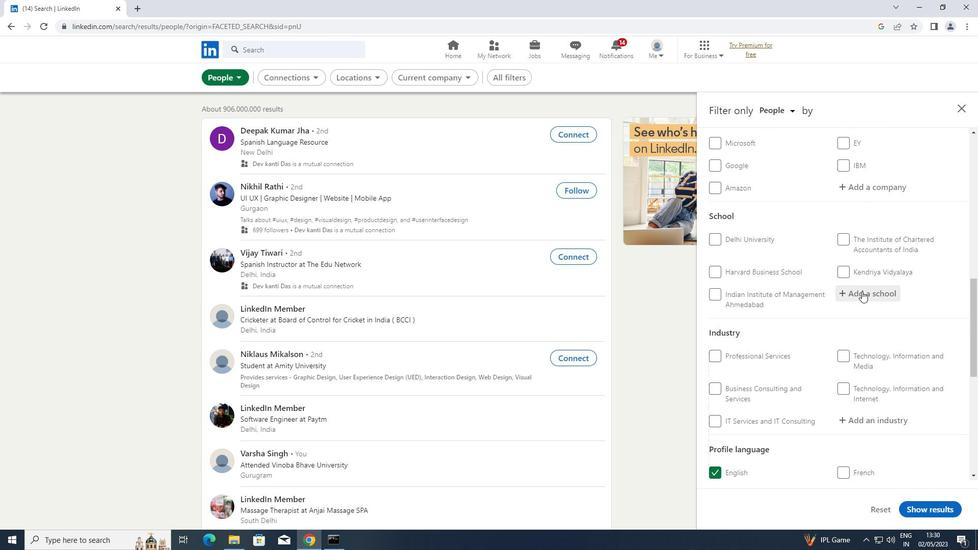 
Action: Key pressed <Key.shift>BUDGE<Key.space>
Screenshot: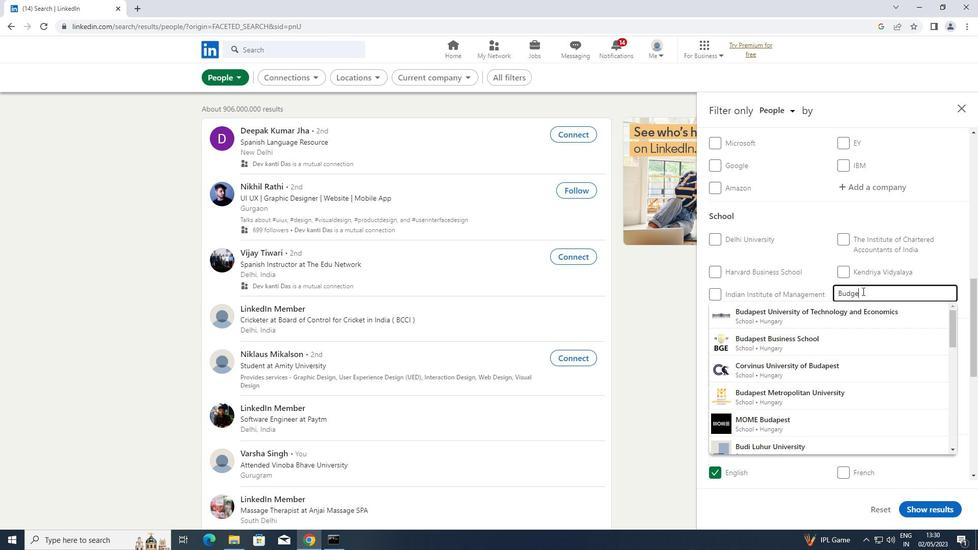 
Action: Mouse moved to (810, 311)
Screenshot: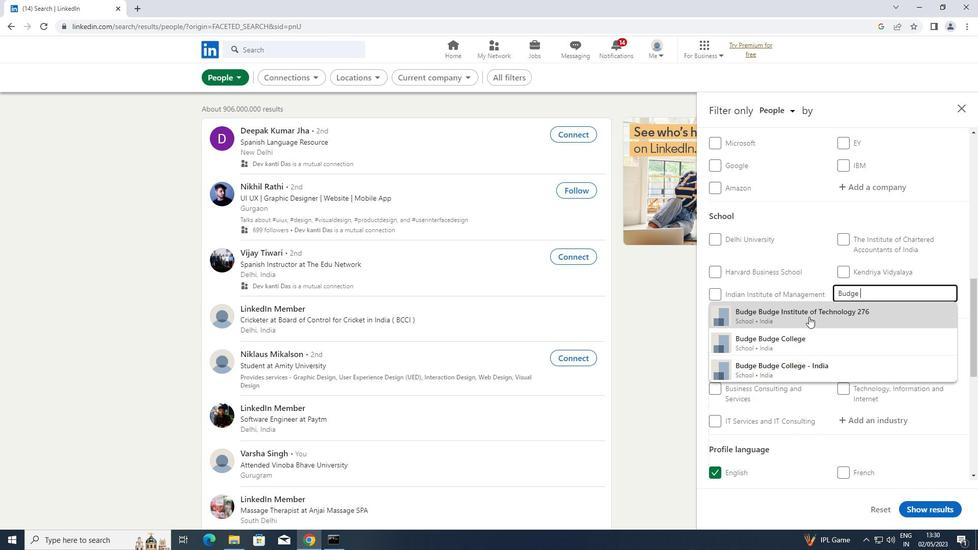 
Action: Mouse pressed left at (810, 311)
Screenshot: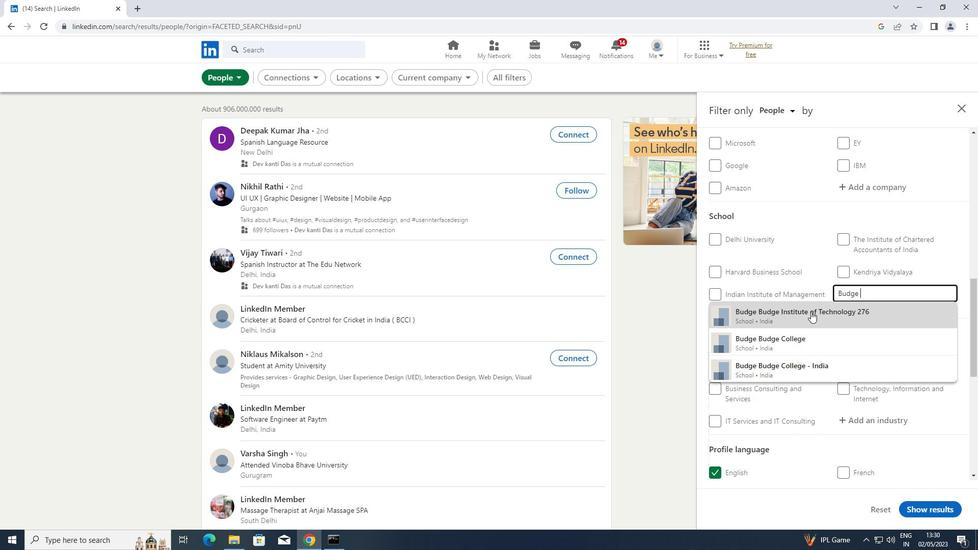 
Action: Mouse moved to (812, 304)
Screenshot: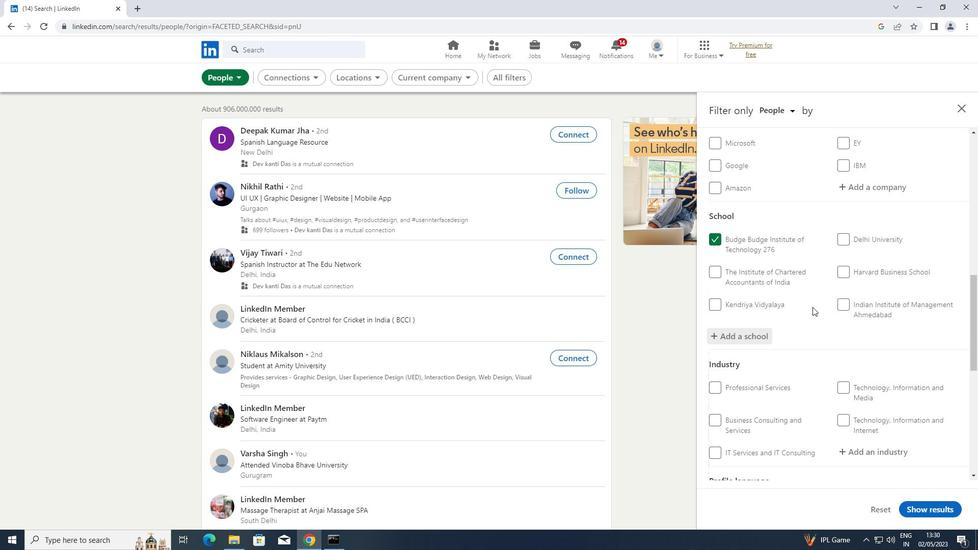 
Action: Mouse scrolled (812, 304) with delta (0, 0)
Screenshot: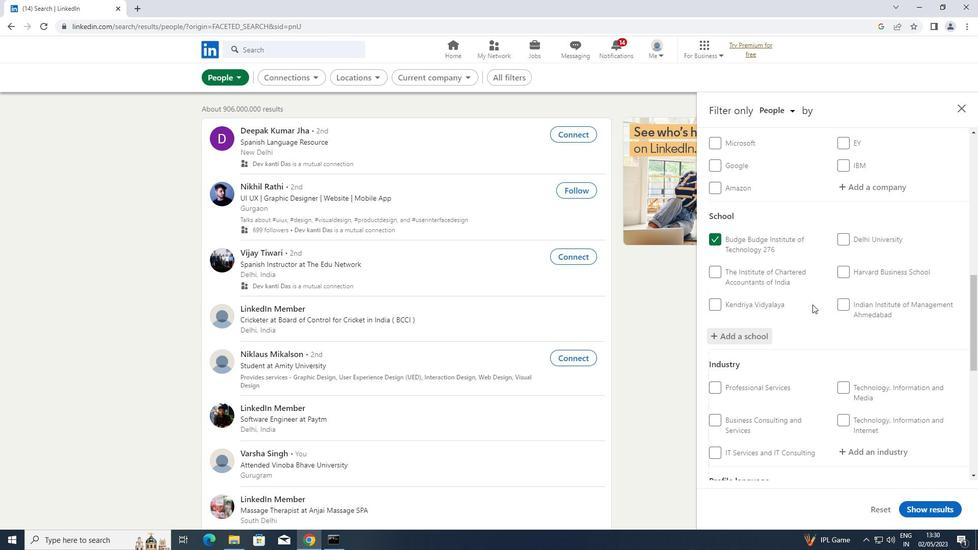 
Action: Mouse scrolled (812, 304) with delta (0, 0)
Screenshot: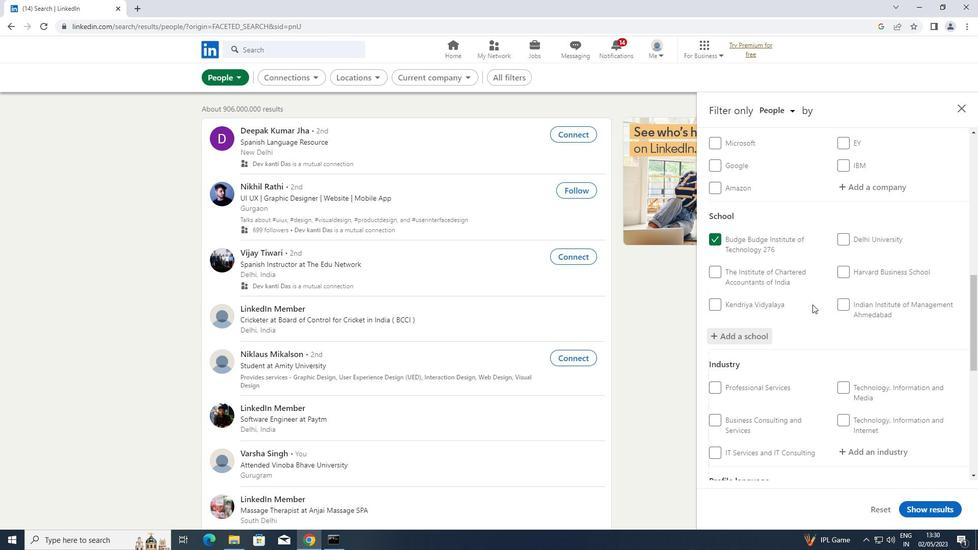 
Action: Mouse moved to (895, 345)
Screenshot: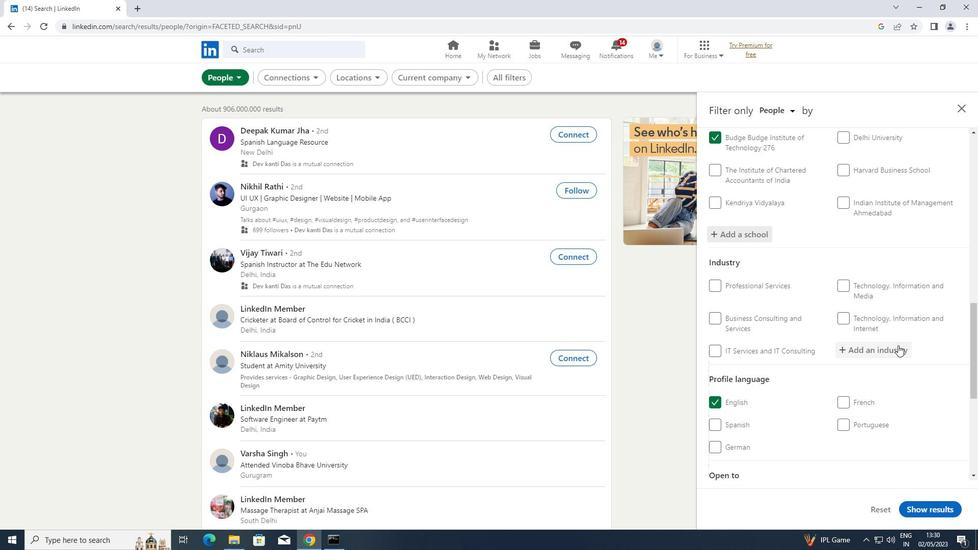 
Action: Mouse pressed left at (895, 345)
Screenshot: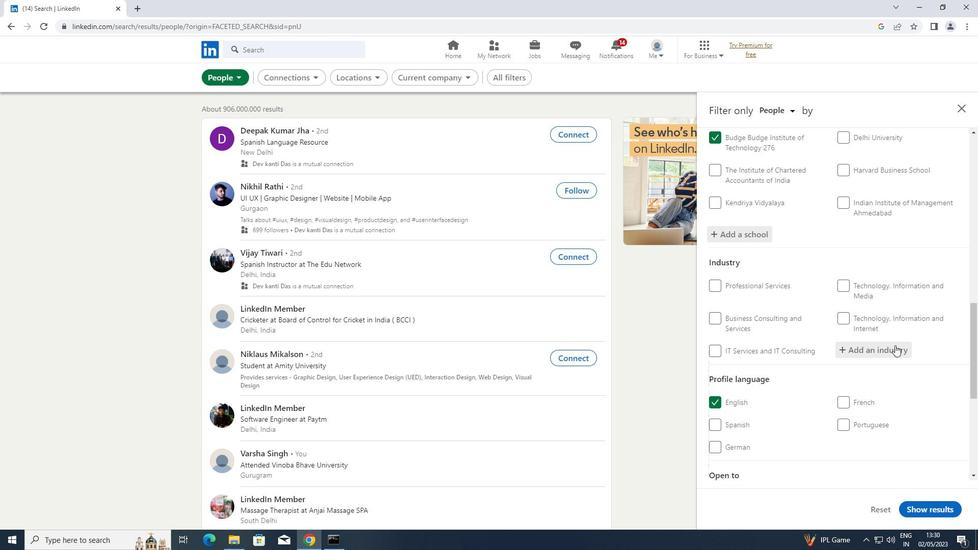 
Action: Key pressed <Key.shift>TRAVEL<Key.space>
Screenshot: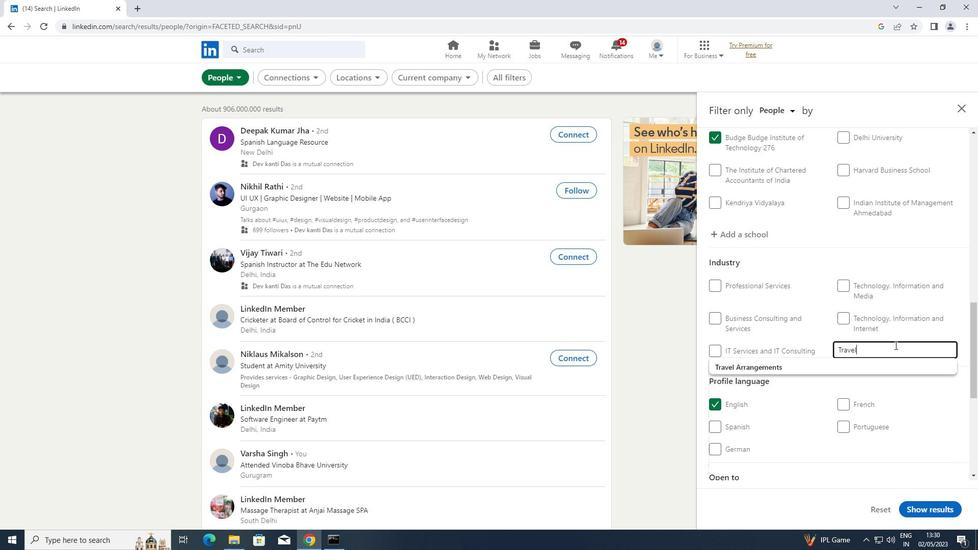 
Action: Mouse moved to (796, 370)
Screenshot: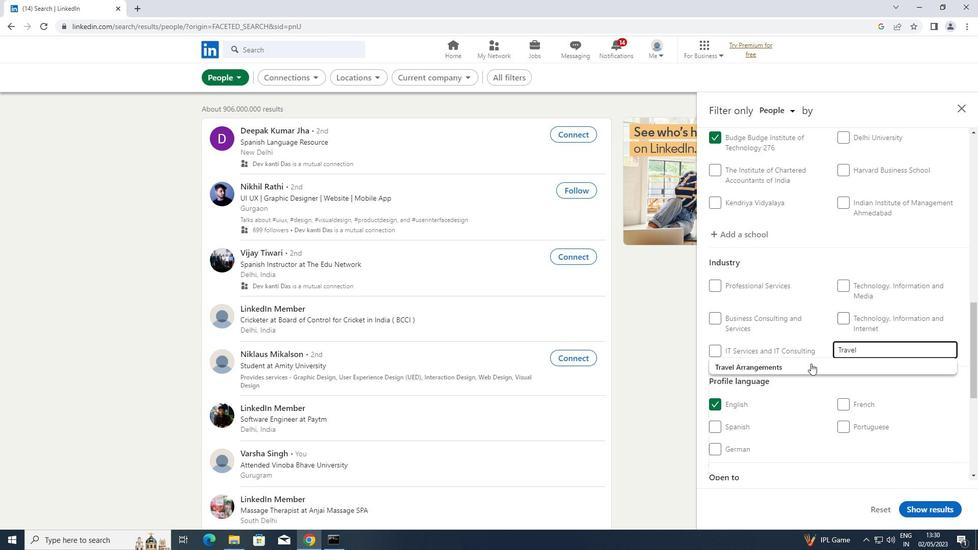 
Action: Mouse pressed left at (796, 370)
Screenshot: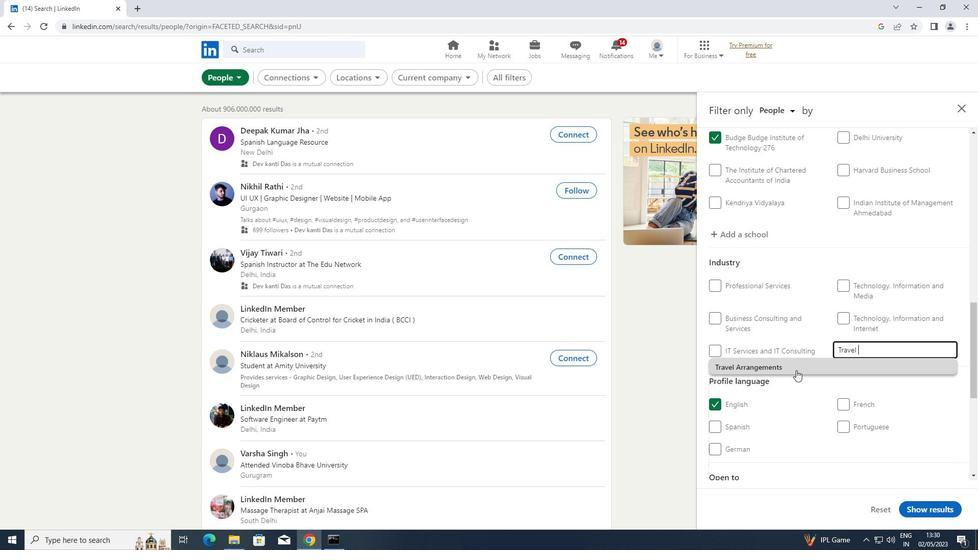 
Action: Mouse scrolled (796, 369) with delta (0, 0)
Screenshot: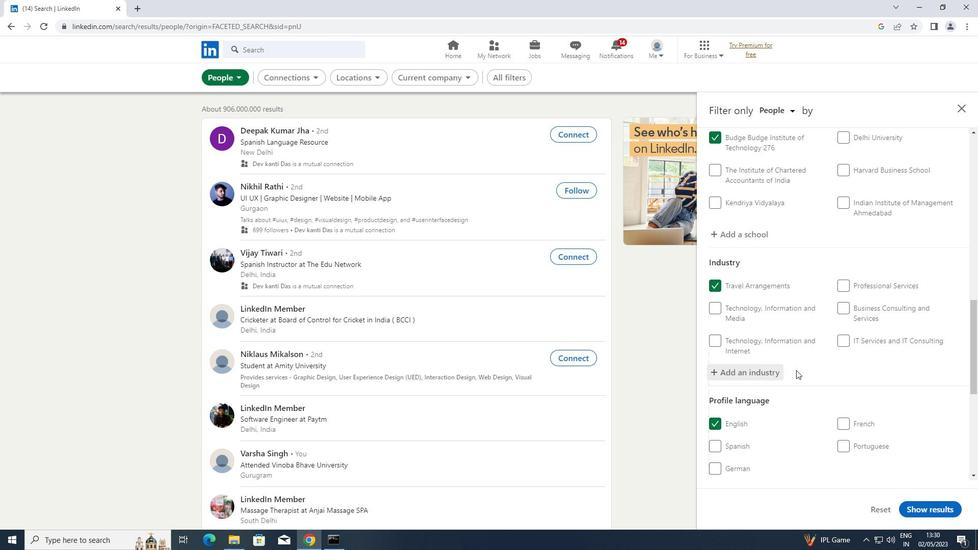 
Action: Mouse scrolled (796, 369) with delta (0, 0)
Screenshot: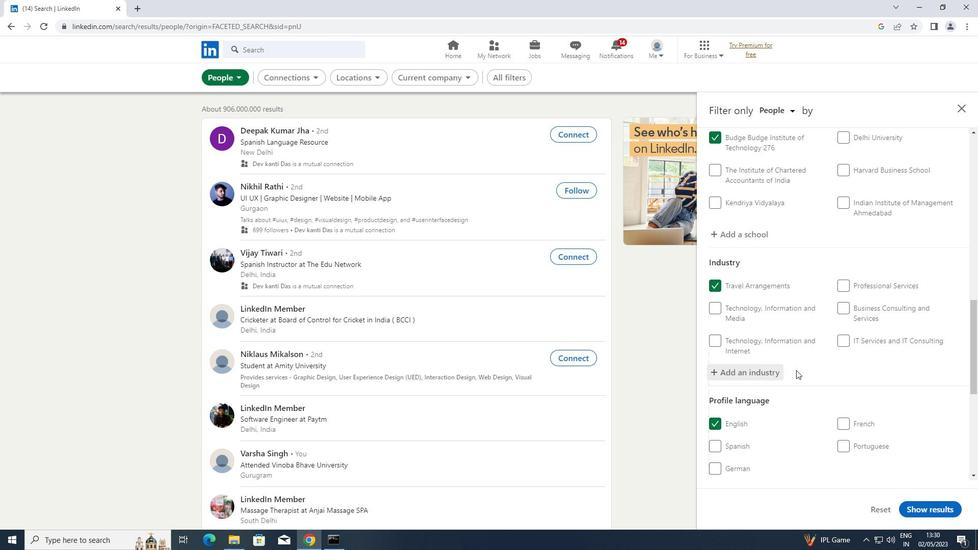
Action: Mouse scrolled (796, 369) with delta (0, 0)
Screenshot: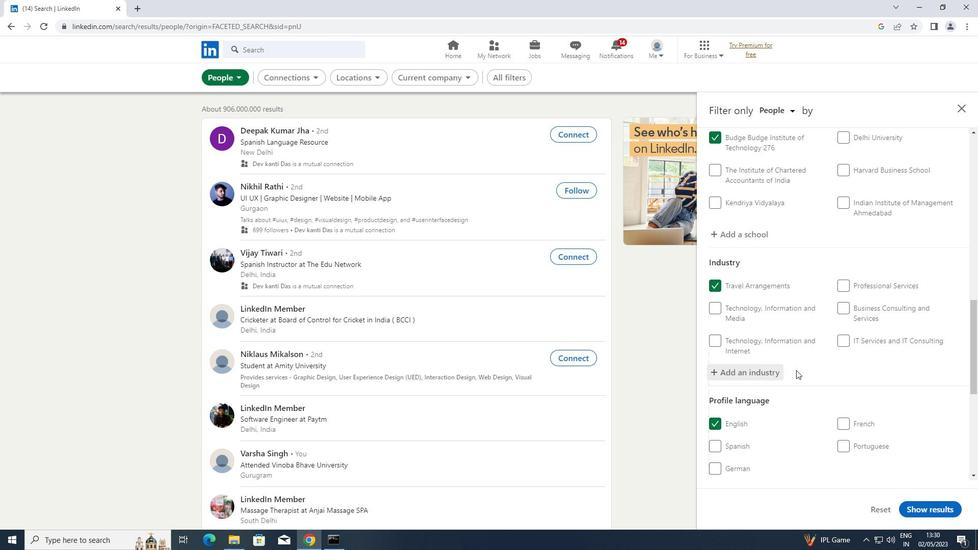 
Action: Mouse moved to (796, 370)
Screenshot: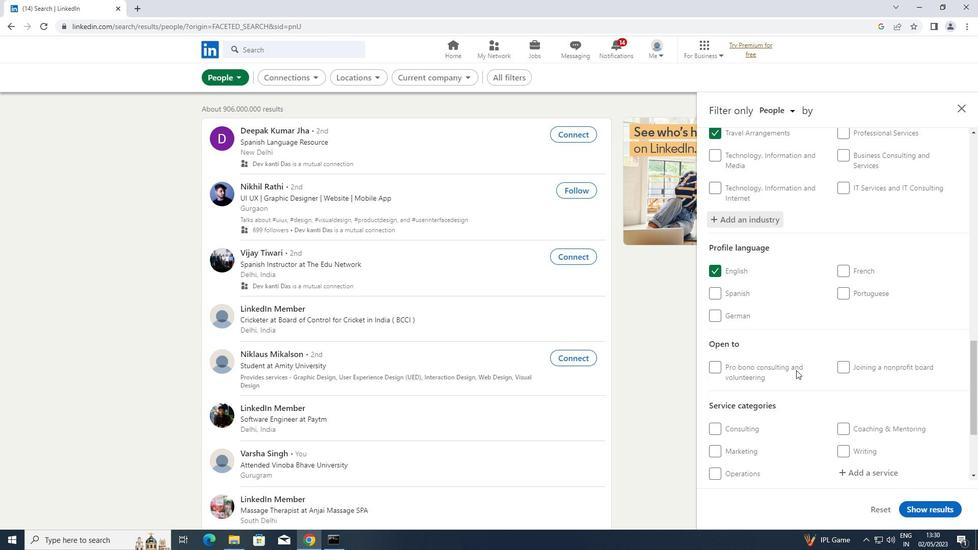 
Action: Mouse scrolled (796, 369) with delta (0, 0)
Screenshot: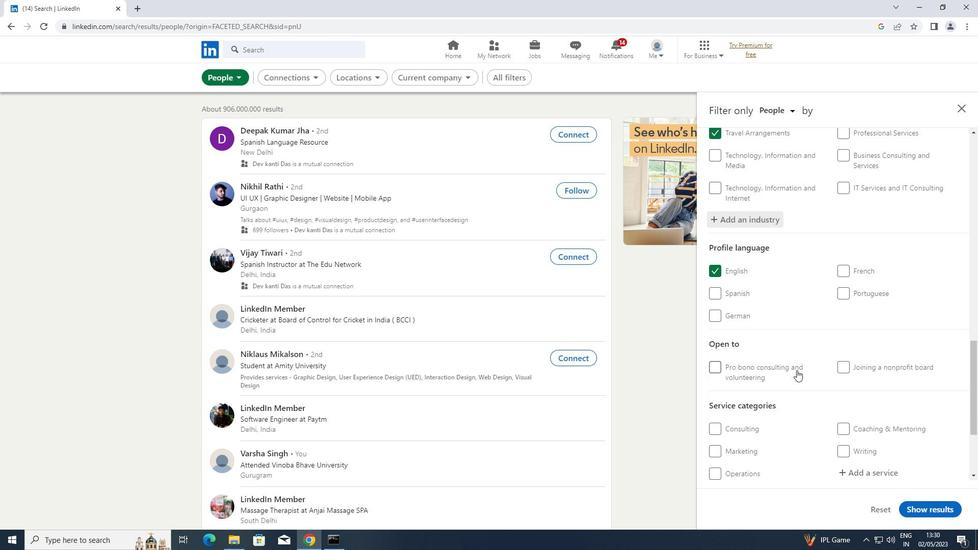 
Action: Mouse scrolled (796, 369) with delta (0, 0)
Screenshot: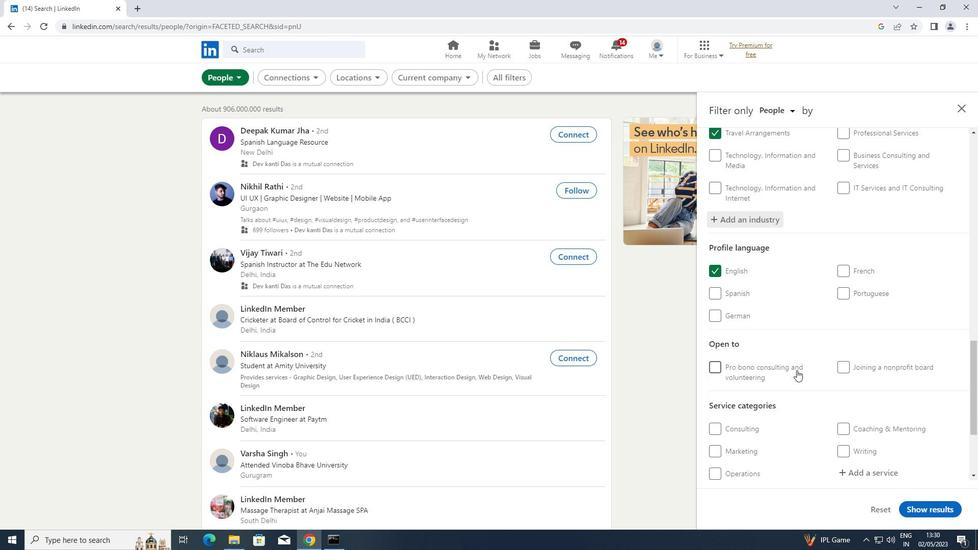 
Action: Mouse moved to (868, 370)
Screenshot: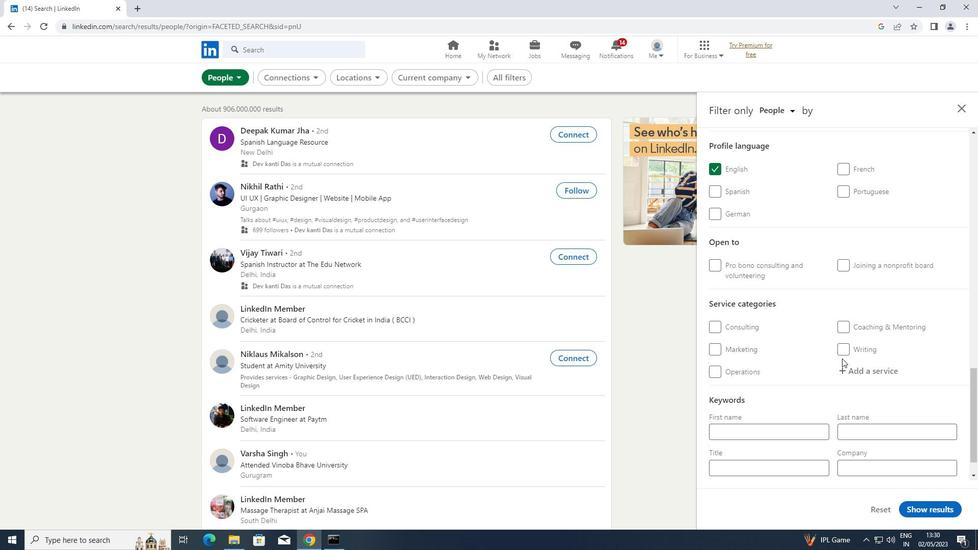 
Action: Mouse pressed left at (868, 370)
Screenshot: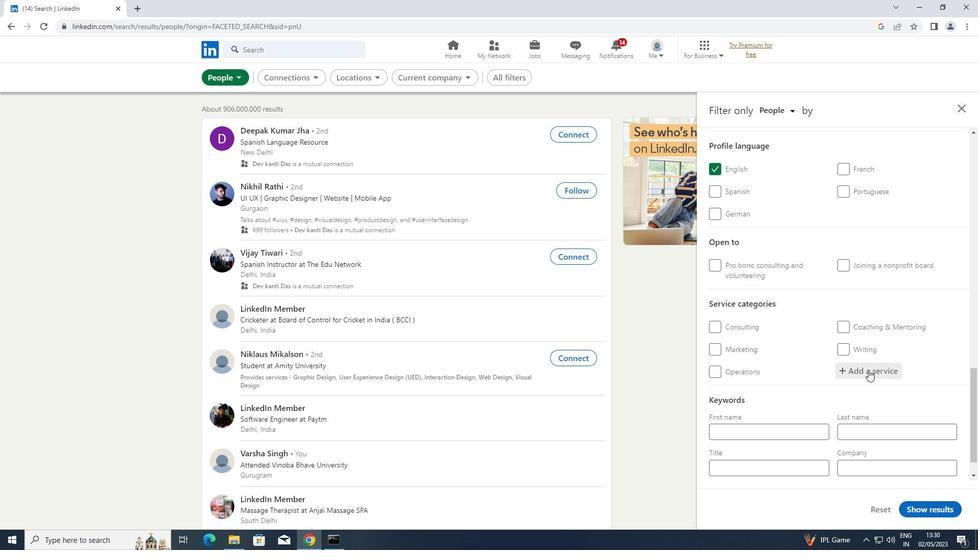
Action: Key pressed <Key.shift>RESUME
Screenshot: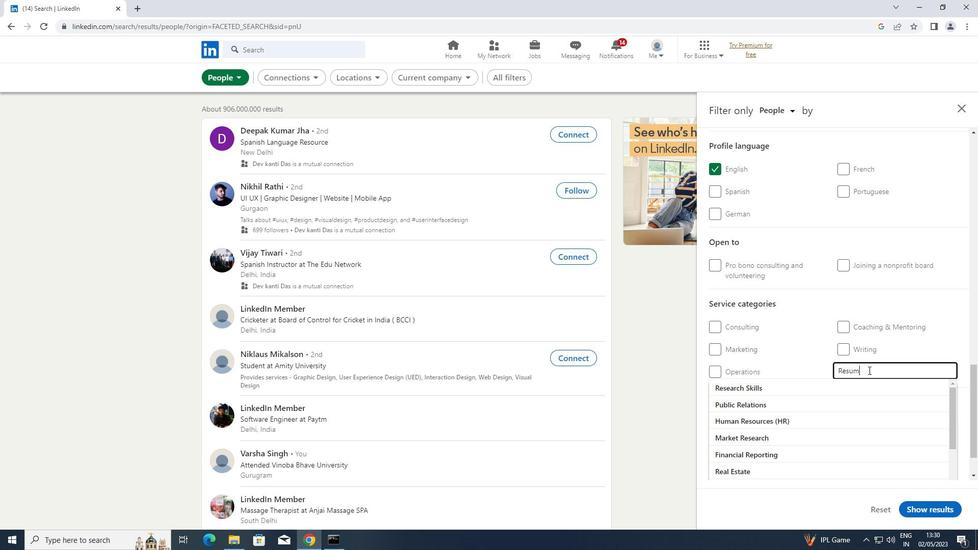 
Action: Mouse moved to (770, 386)
Screenshot: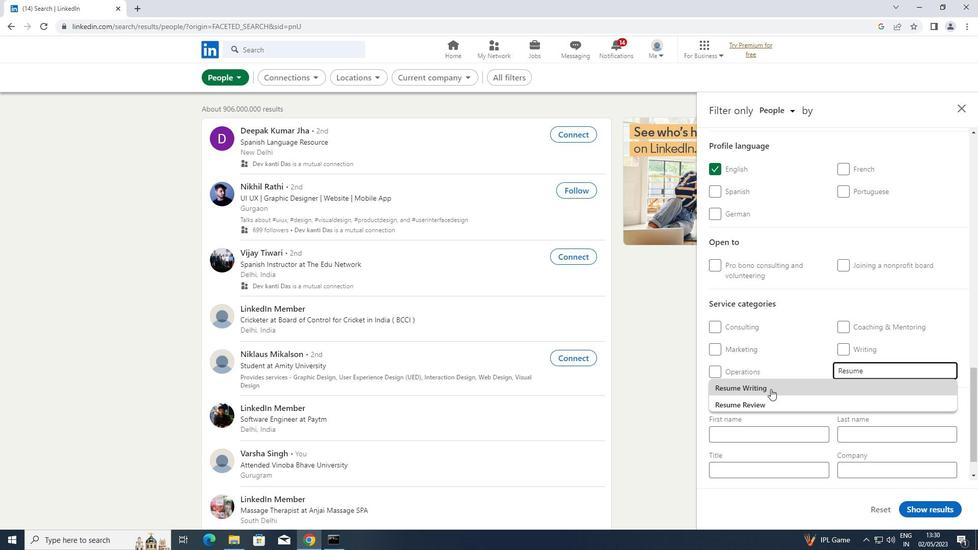 
Action: Mouse pressed left at (770, 386)
Screenshot: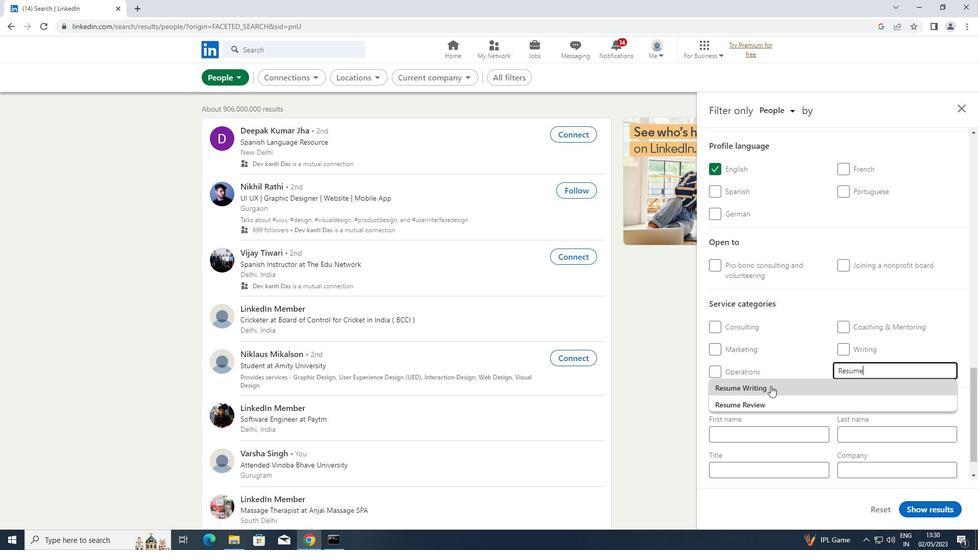 
Action: Mouse moved to (770, 383)
Screenshot: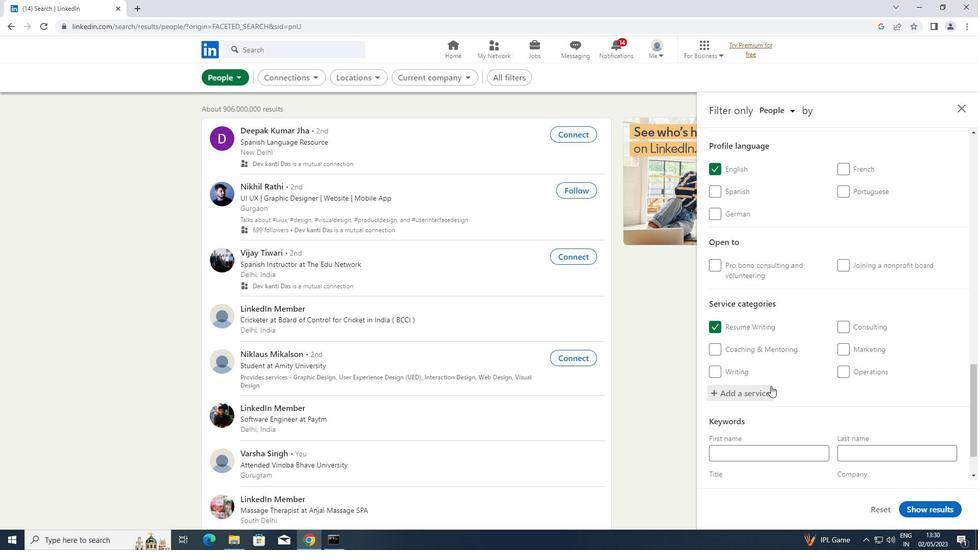 
Action: Mouse scrolled (770, 382) with delta (0, 0)
Screenshot: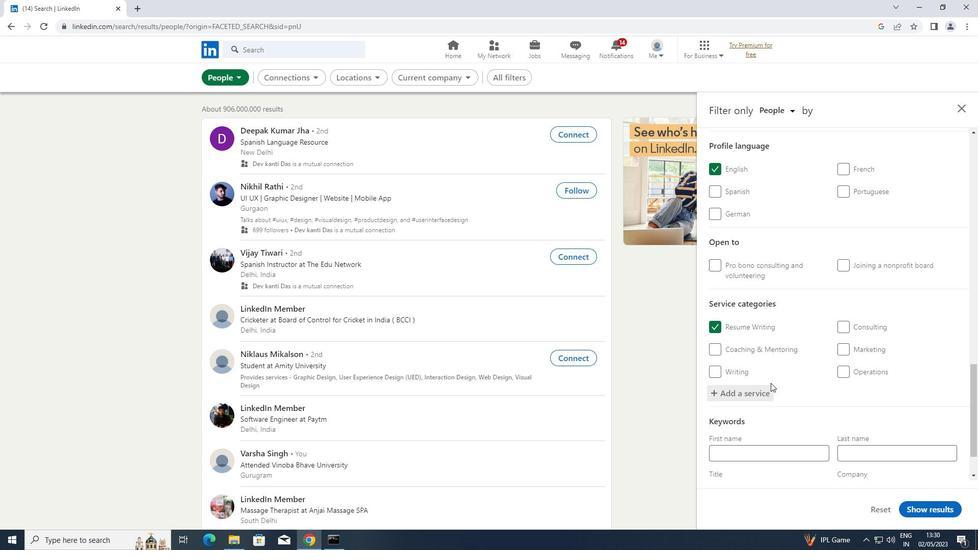 
Action: Mouse scrolled (770, 382) with delta (0, 0)
Screenshot: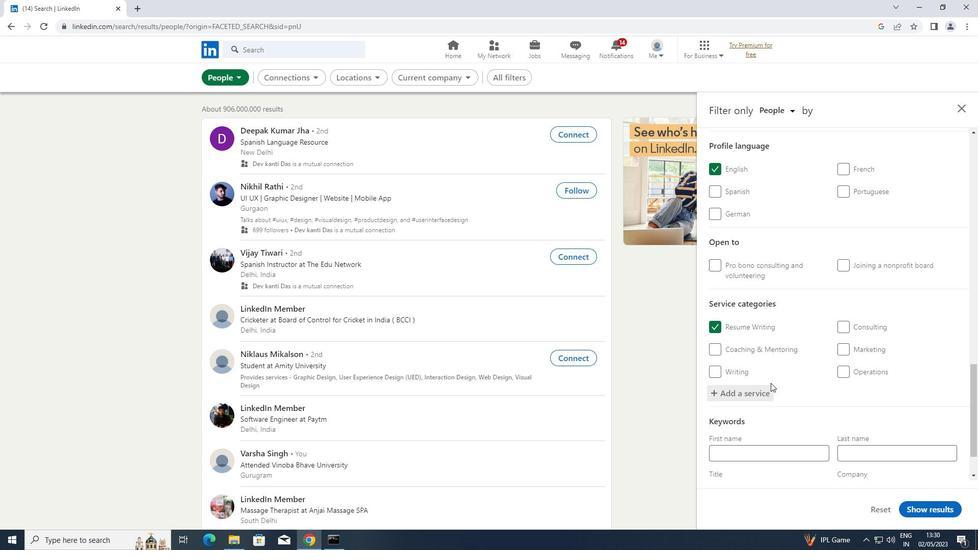 
Action: Mouse scrolled (770, 382) with delta (0, 0)
Screenshot: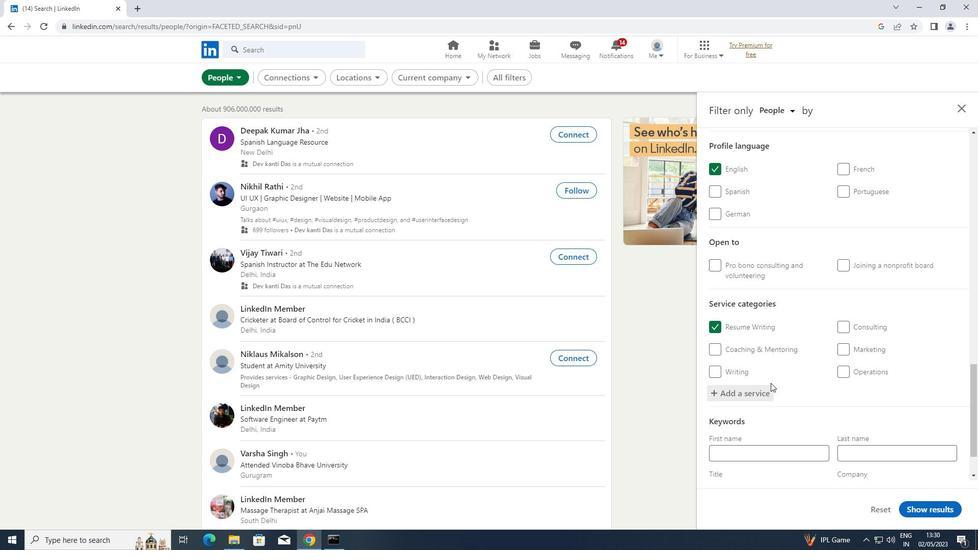 
Action: Mouse scrolled (770, 382) with delta (0, 0)
Screenshot: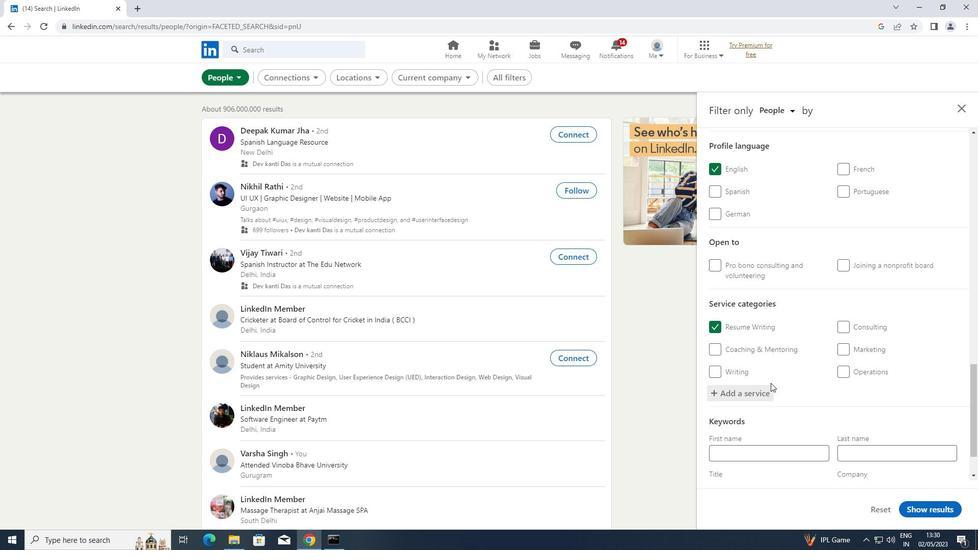 
Action: Mouse scrolled (770, 382) with delta (0, 0)
Screenshot: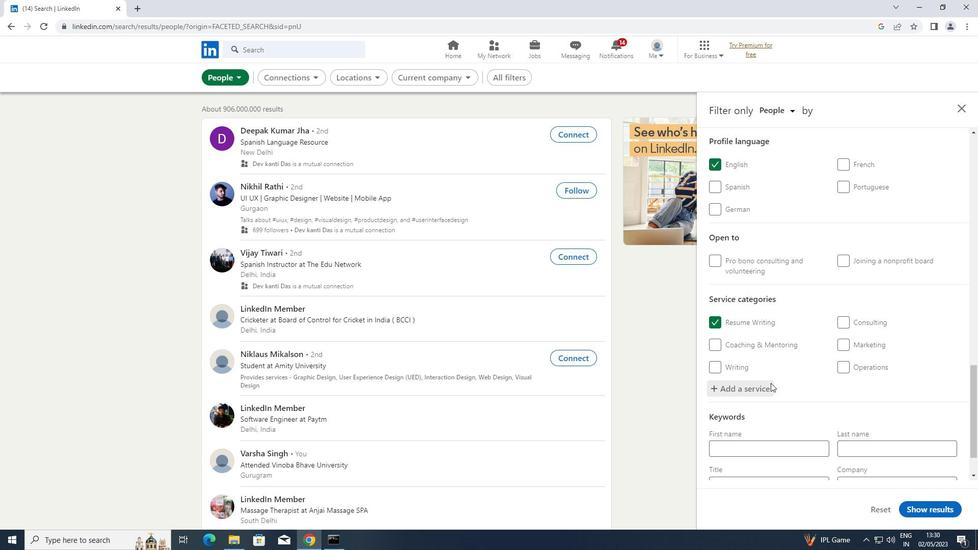 
Action: Mouse scrolled (770, 382) with delta (0, 0)
Screenshot: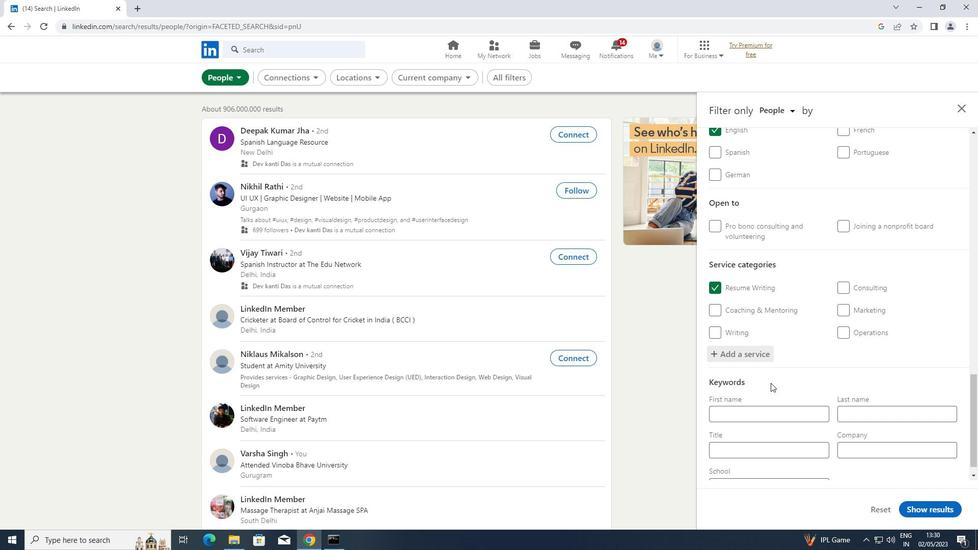 
Action: Mouse moved to (759, 434)
Screenshot: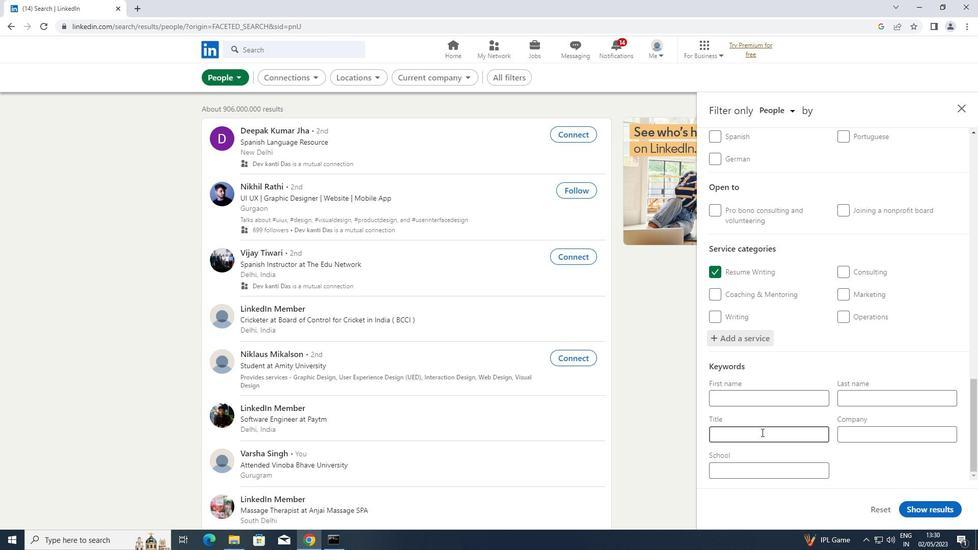 
Action: Mouse pressed left at (759, 434)
Screenshot: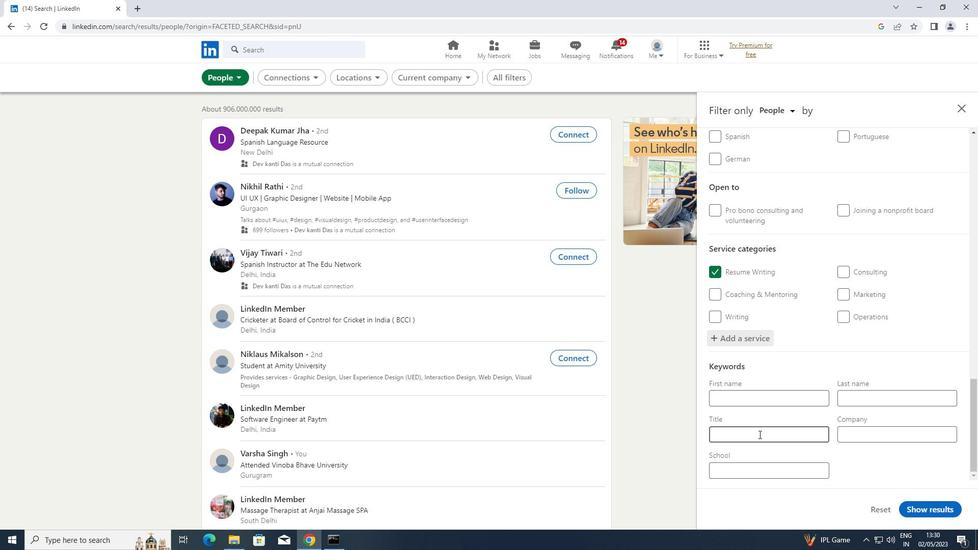 
Action: Mouse moved to (732, 328)
Screenshot: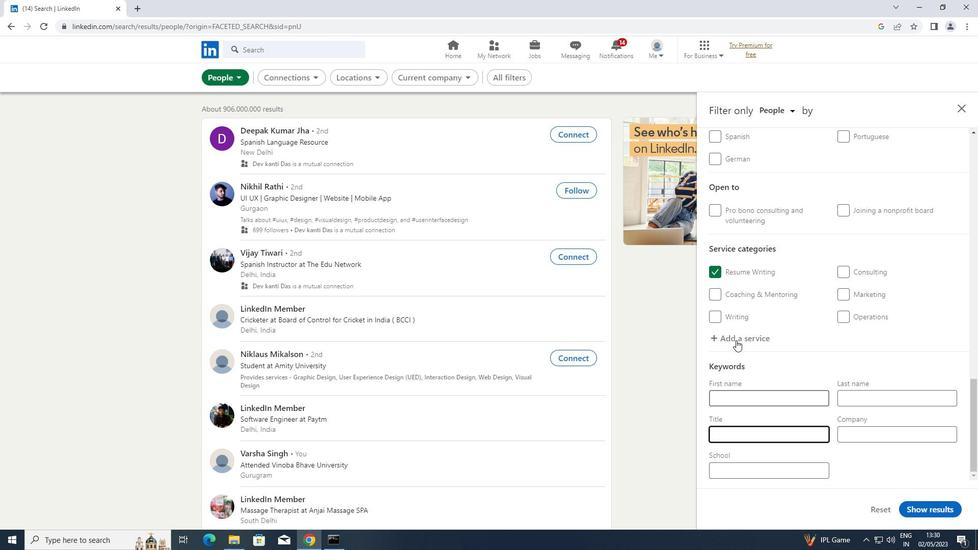 
Action: Key pressed <Key.shift>VIDEO<Key.space>OR<Key.space><Key.shift>FILM<Key.space><Key.shift>PRODUCER
Screenshot: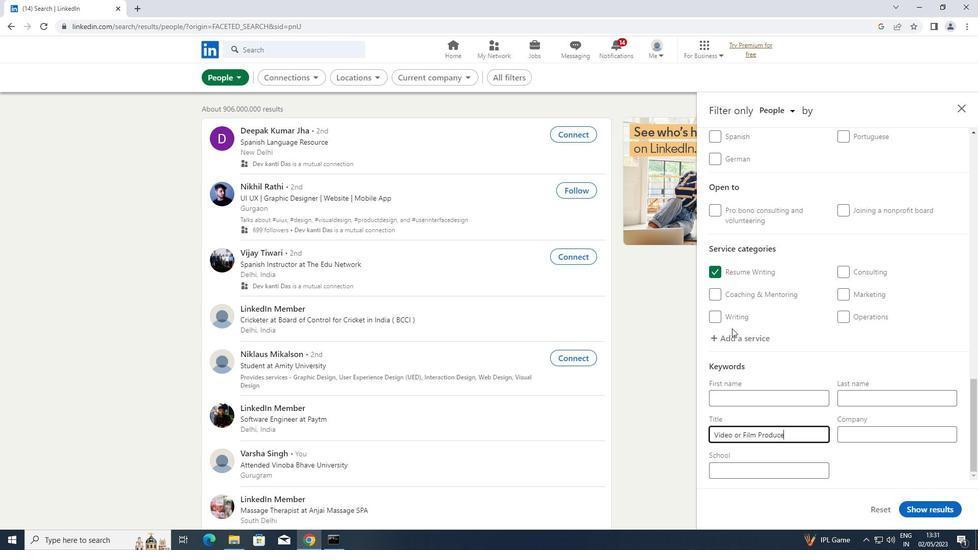 
Action: Mouse moved to (927, 511)
Screenshot: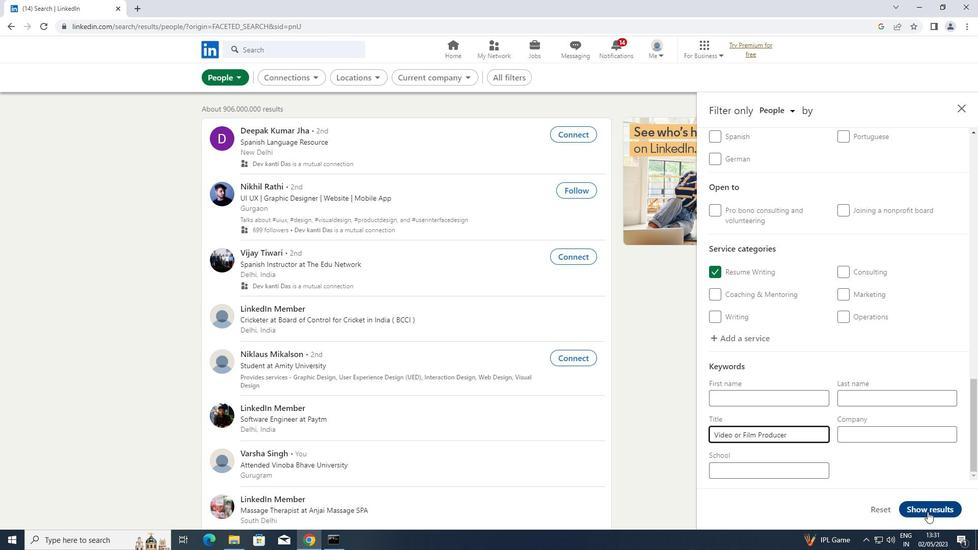 
Action: Mouse pressed left at (927, 511)
Screenshot: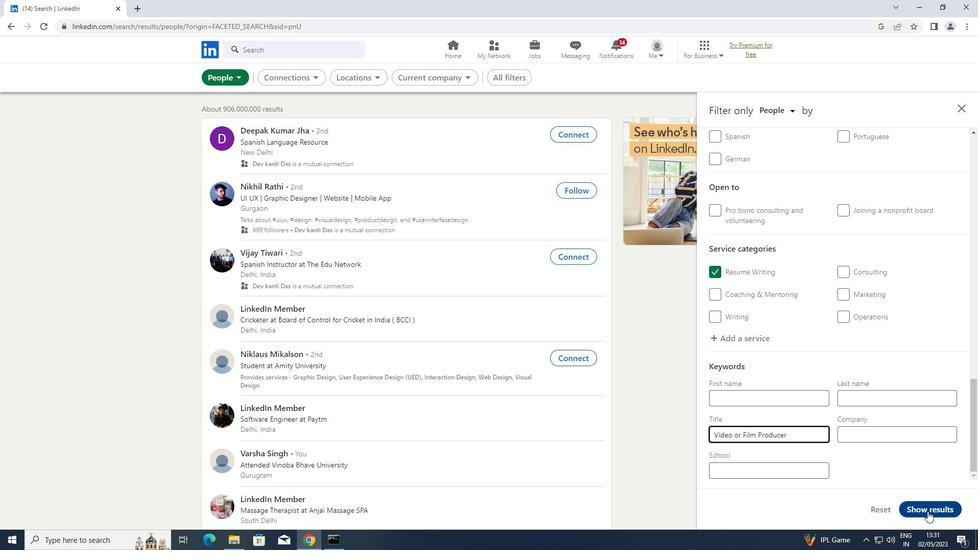 
